 Task: In the Company tdk.com, Add note: 'Review website analytics and identify areas for improvement.'. Mark checkbox to create task to follow up ': In 1 month'. Create task, with  description: Physical meeting done, Add due date: In 2 Business Days; Add reminder: 1 hour before. Set Priority High and add note: Make sure to mention the limited-time discount offer during the sales call.. Logged in from softage.4@softage.net
Action: Mouse moved to (67, 65)
Screenshot: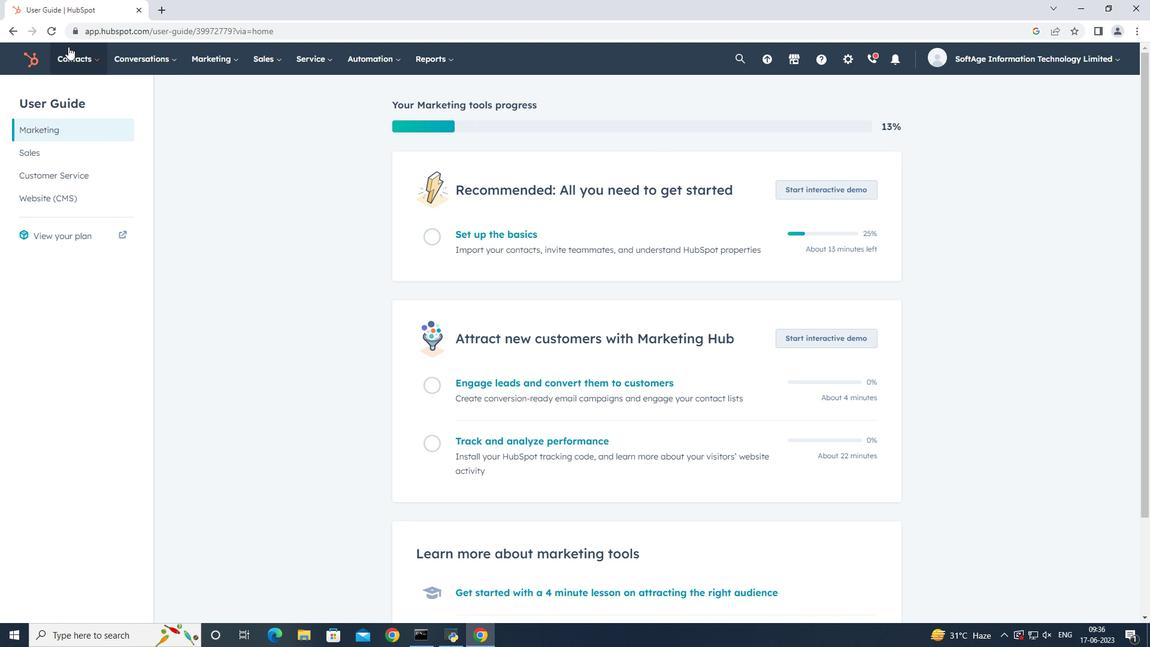 
Action: Mouse pressed left at (67, 65)
Screenshot: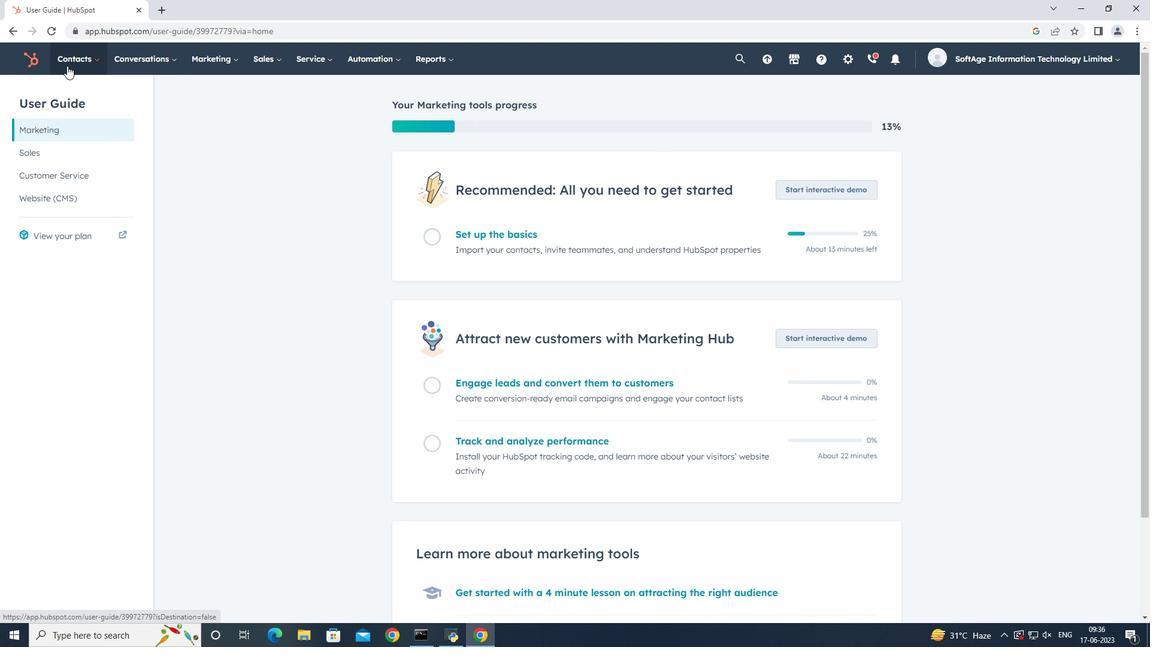 
Action: Mouse moved to (104, 118)
Screenshot: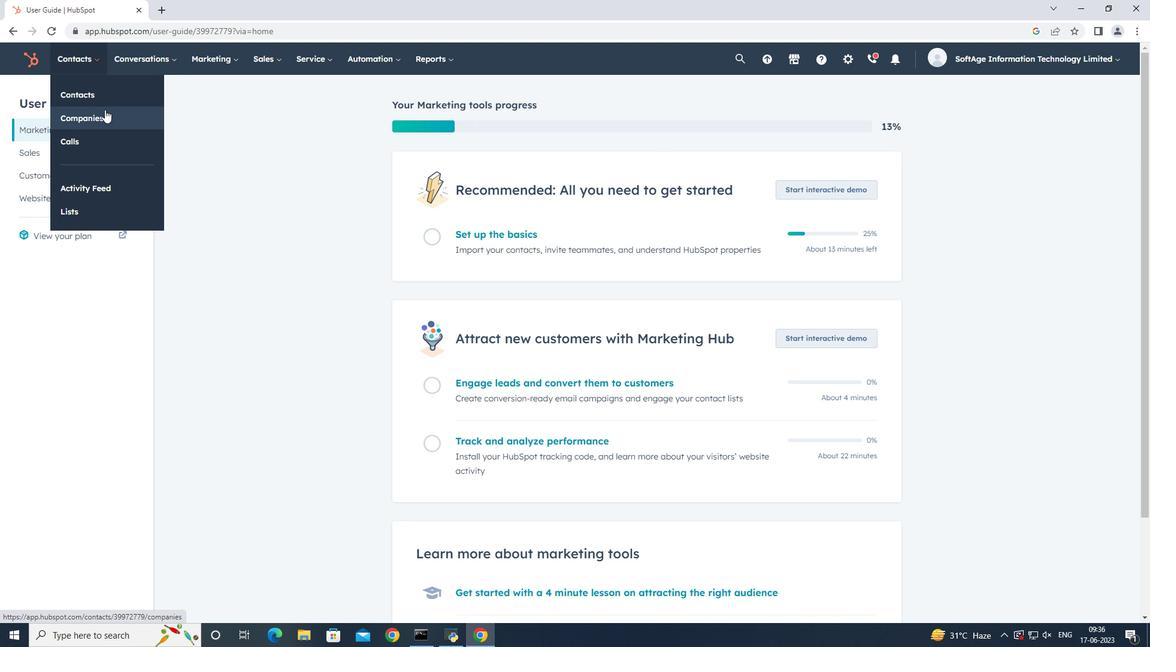 
Action: Mouse pressed left at (104, 118)
Screenshot: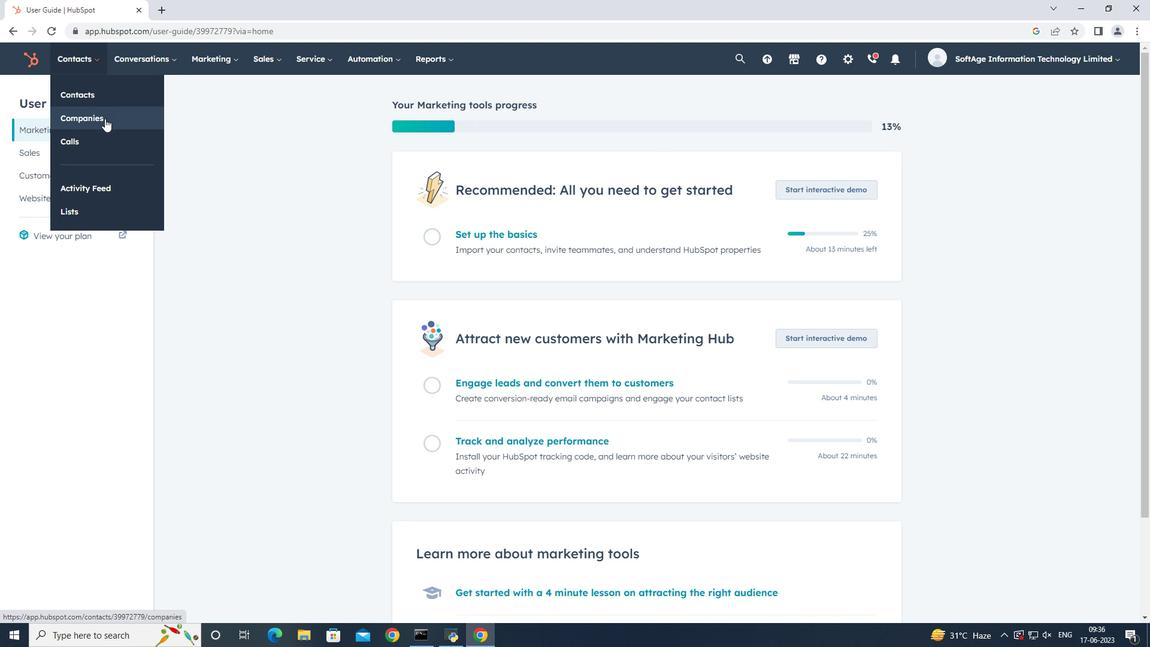
Action: Mouse moved to (147, 194)
Screenshot: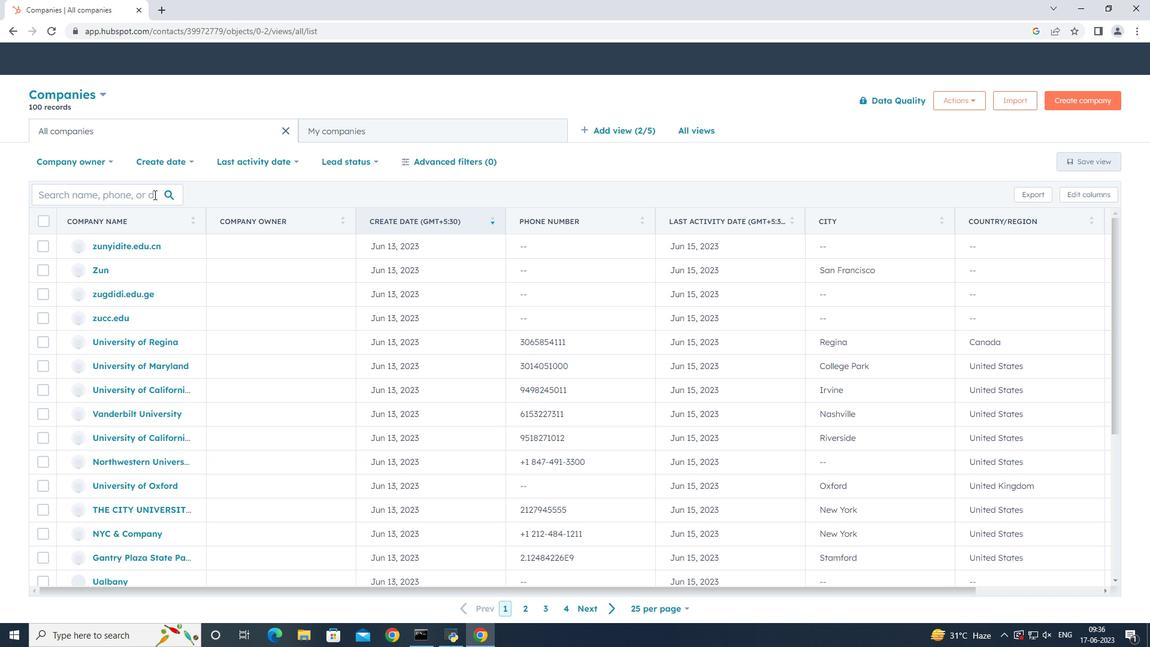 
Action: Mouse pressed left at (147, 194)
Screenshot: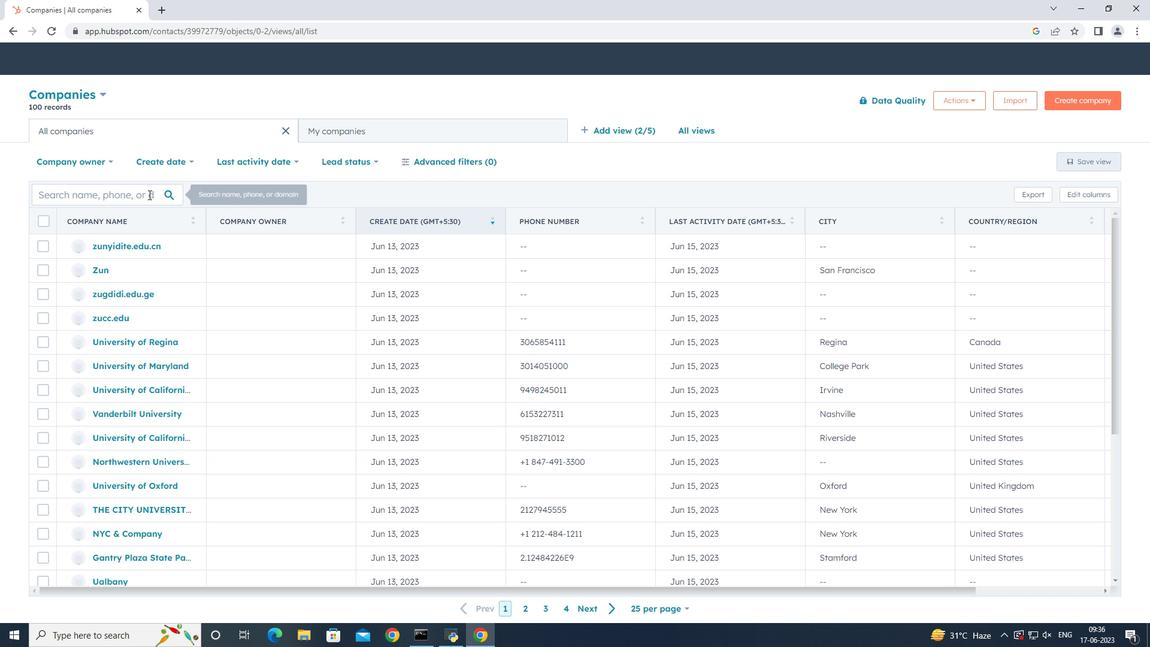 
Action: Key pressed tdk
Screenshot: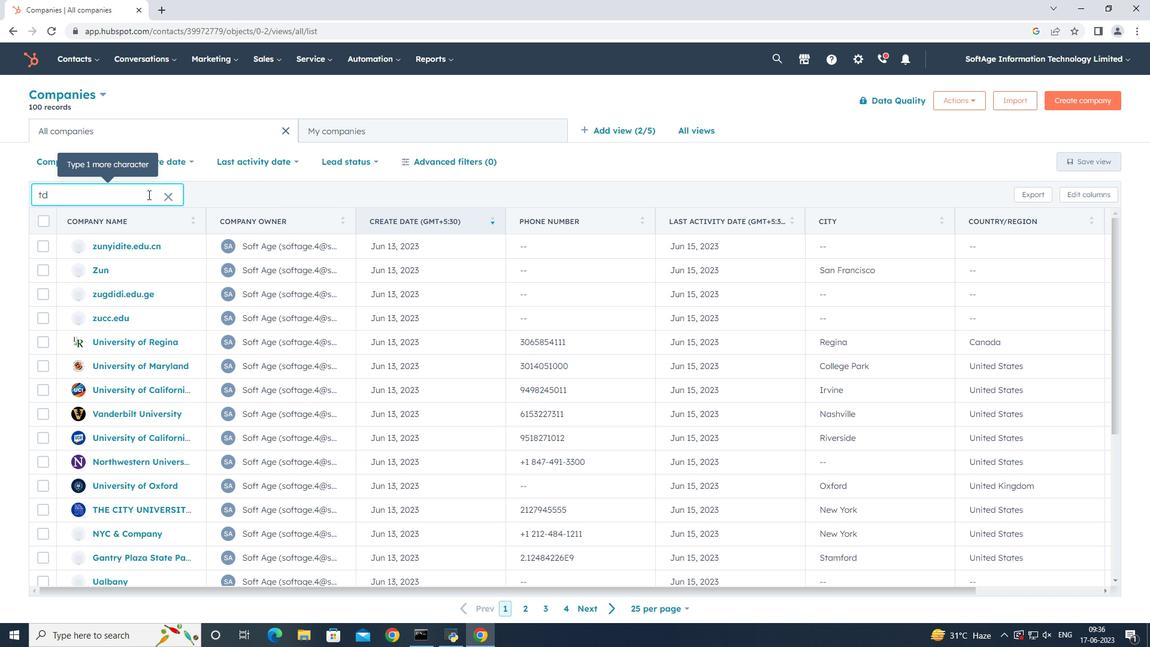 
Action: Mouse moved to (134, 247)
Screenshot: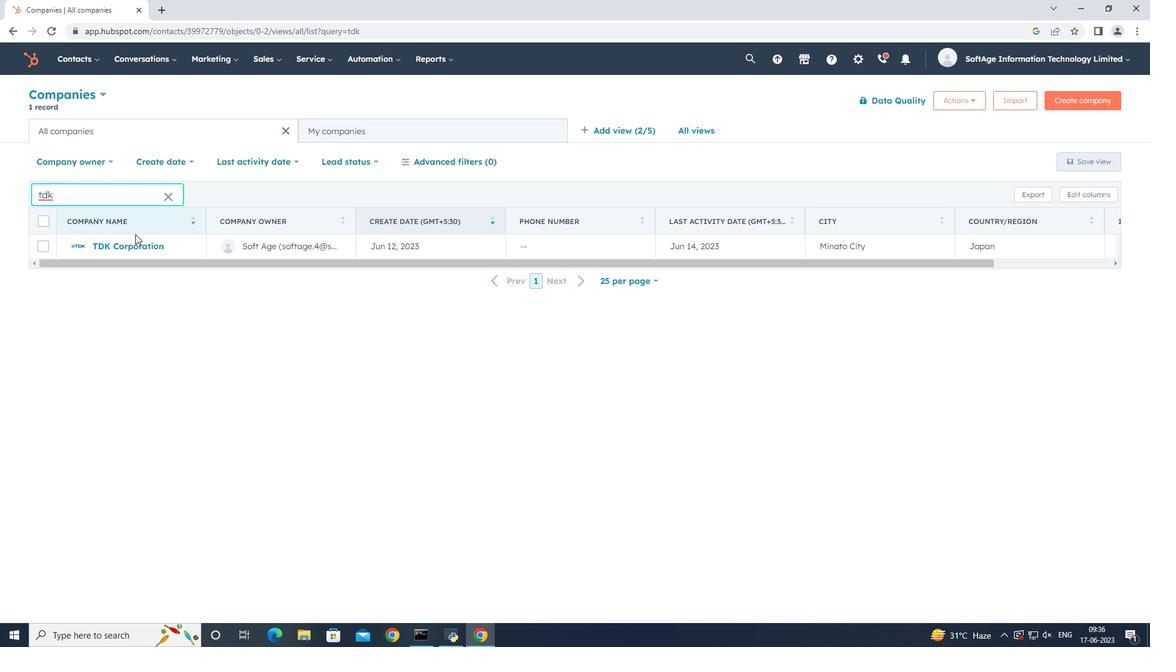 
Action: Mouse pressed left at (134, 247)
Screenshot: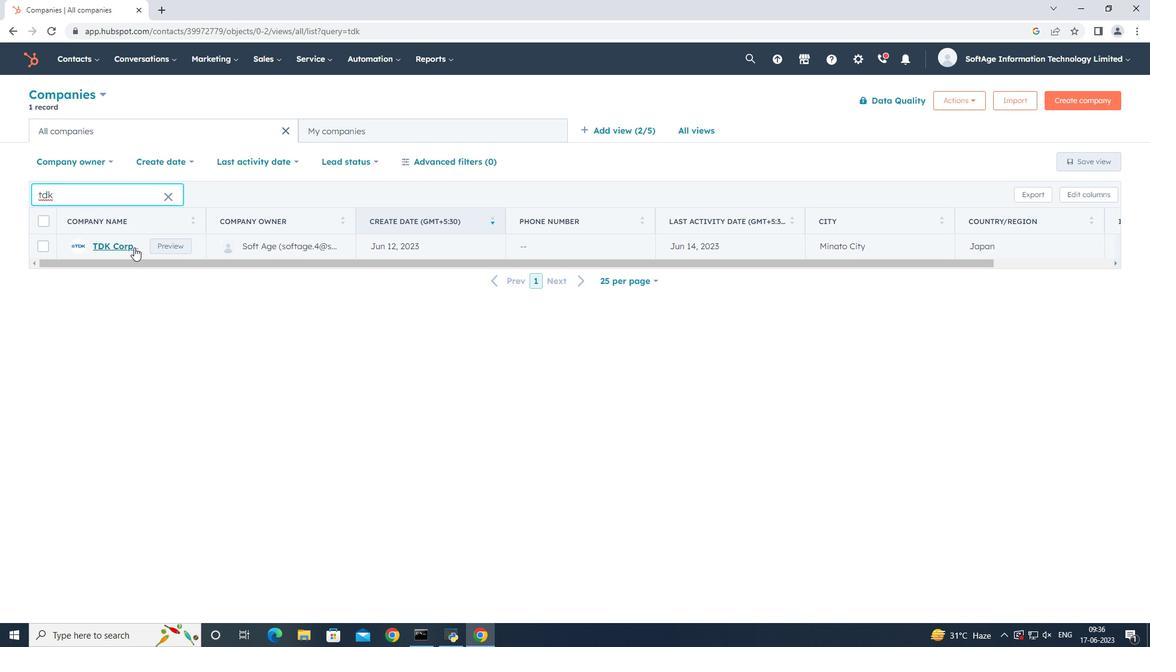 
Action: Mouse moved to (56, 197)
Screenshot: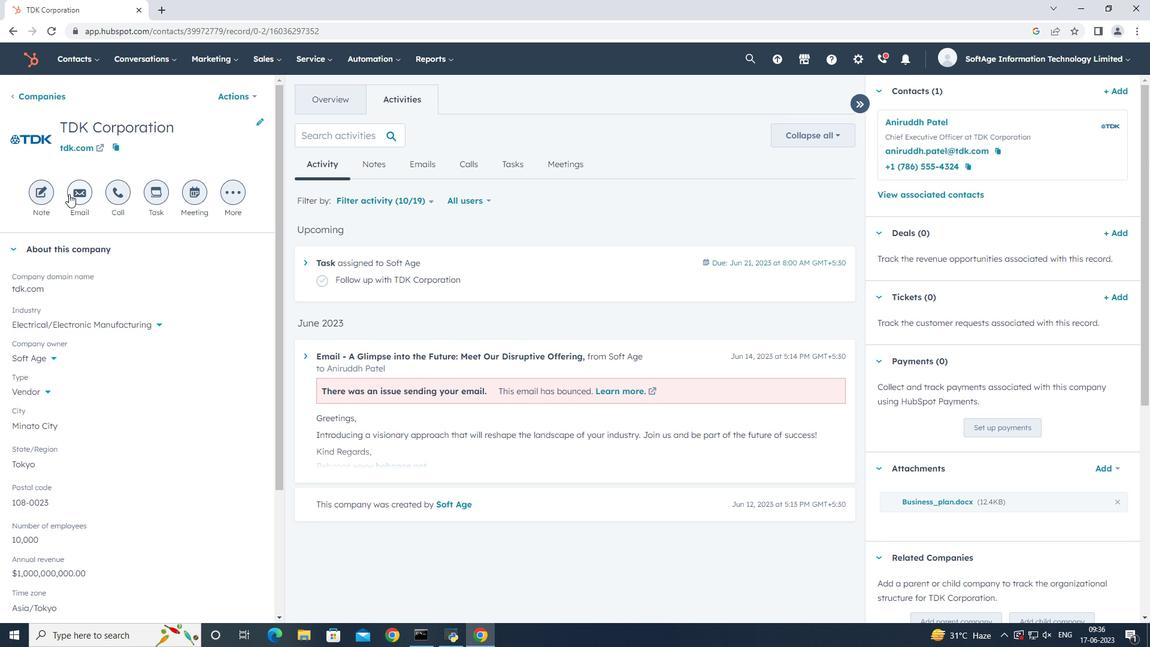 
Action: Mouse pressed left at (56, 197)
Screenshot: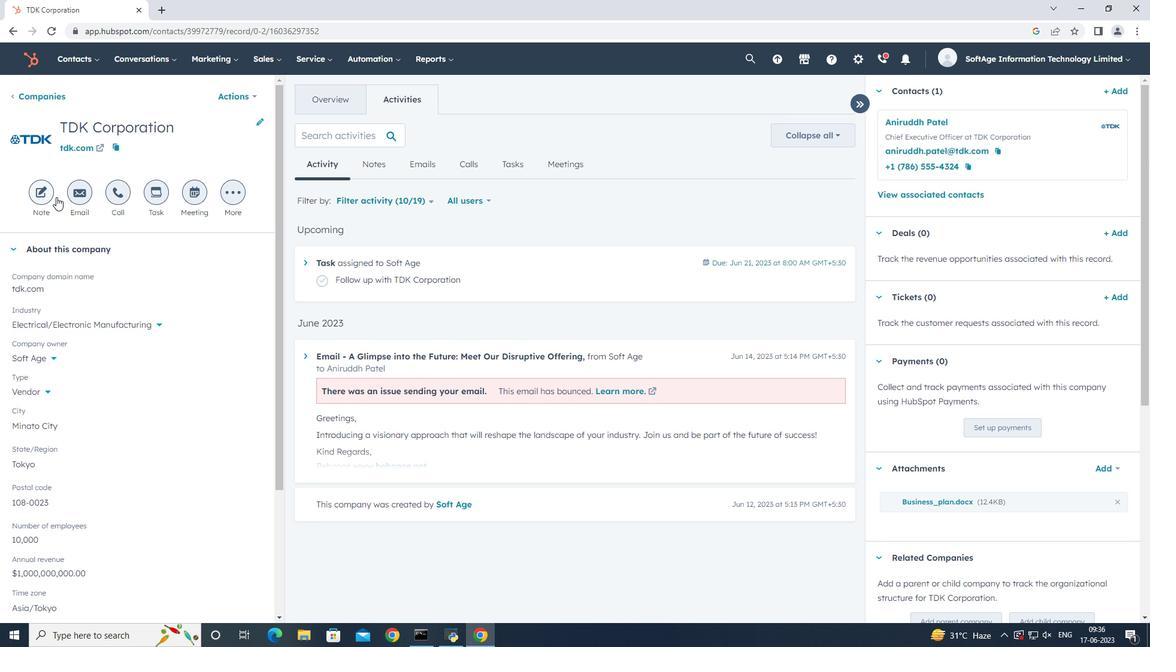 
Action: Mouse moved to (615, 361)
Screenshot: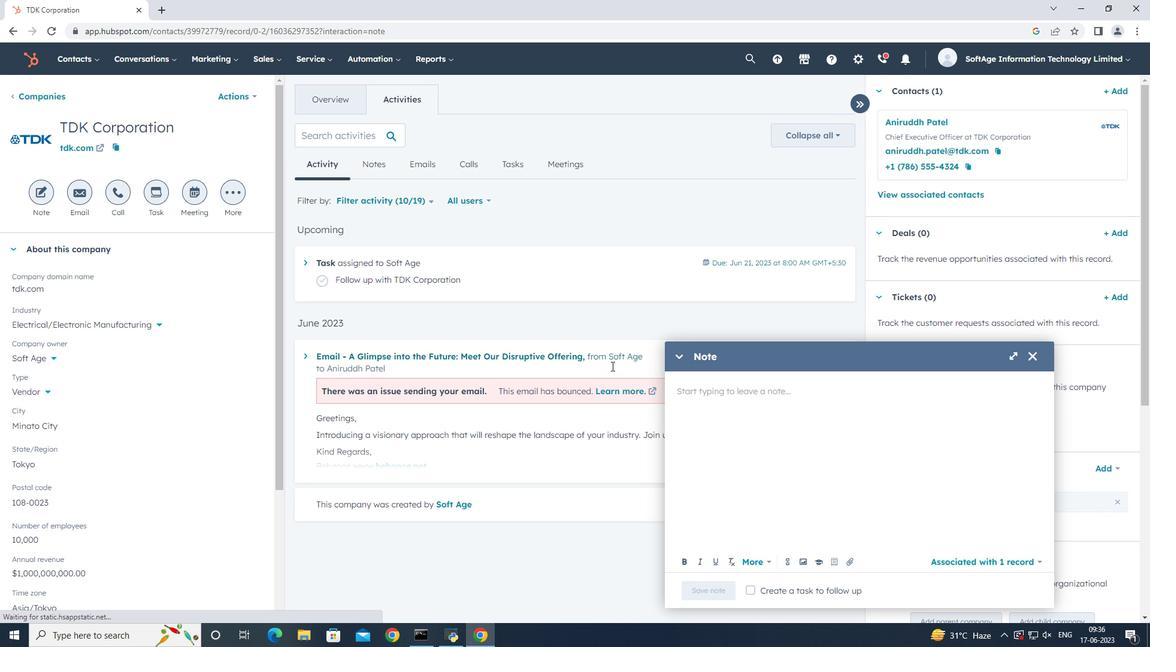
Action: Key pressed <Key.shift>Review
Screenshot: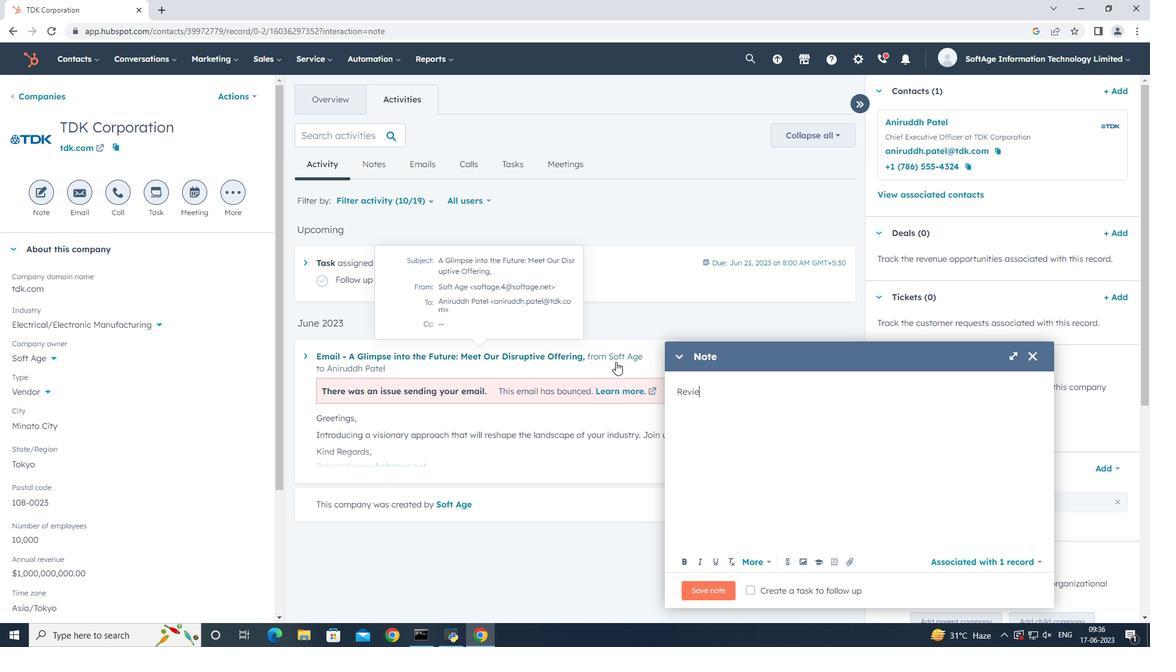 
Action: Mouse moved to (931, 426)
Screenshot: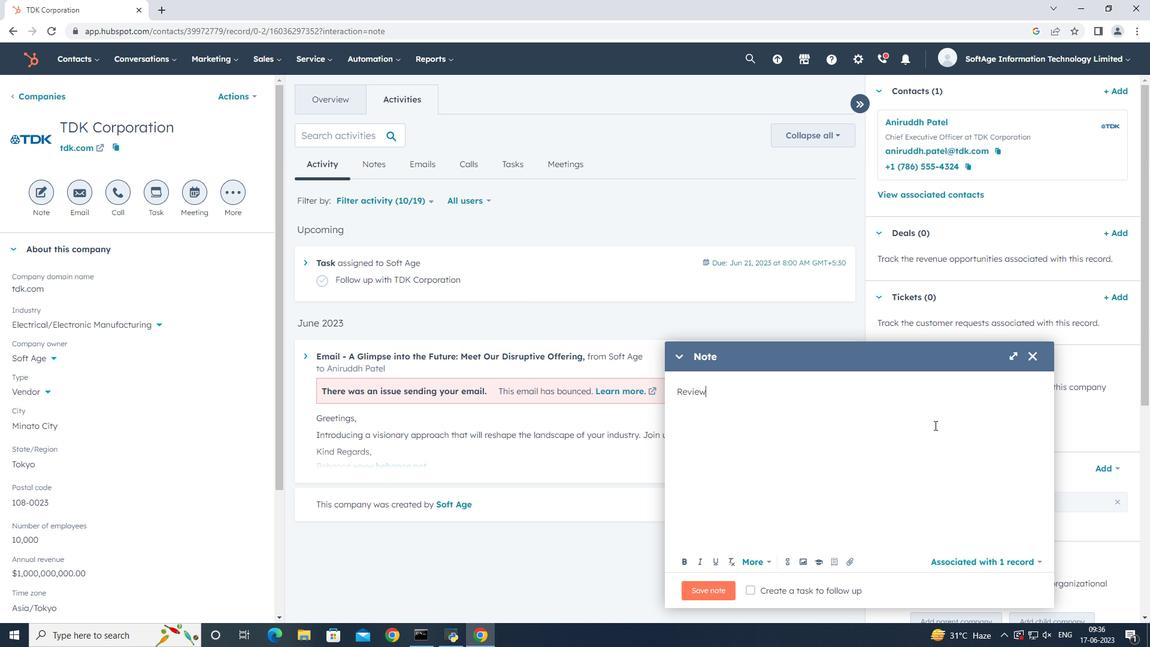
Action: Key pressed <Key.space>website<Key.space>analytics<Key.space>and<Key.space>identify<Key.space>are<Key.space>for<Key.space>improvement.
Screenshot: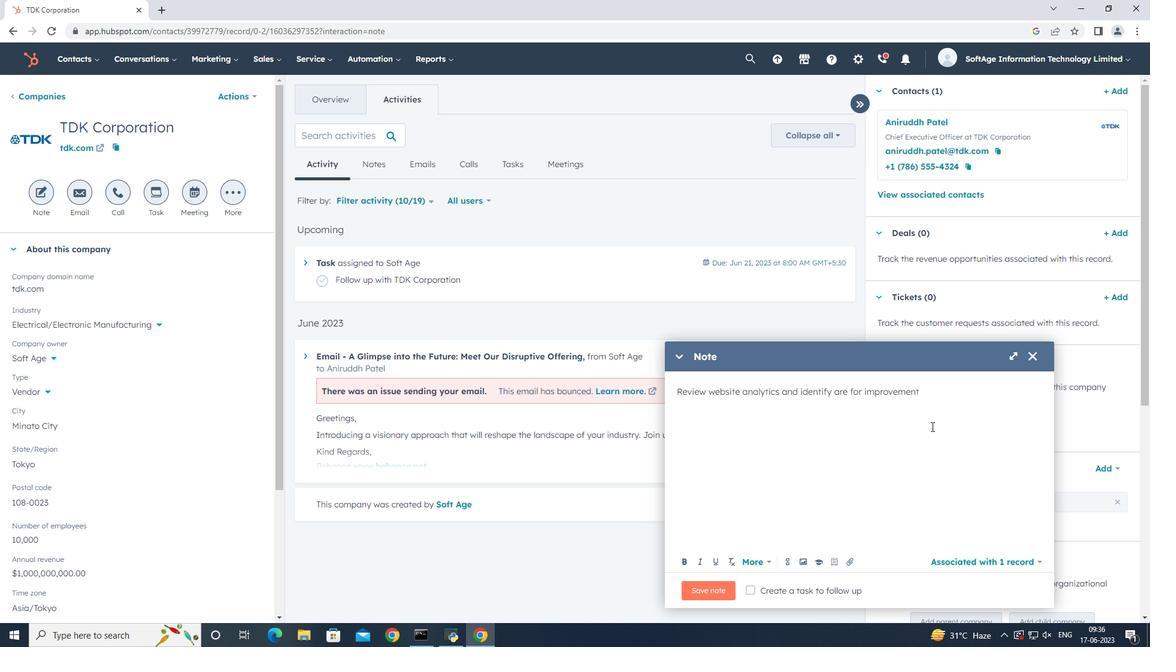 
Action: Mouse moved to (774, 581)
Screenshot: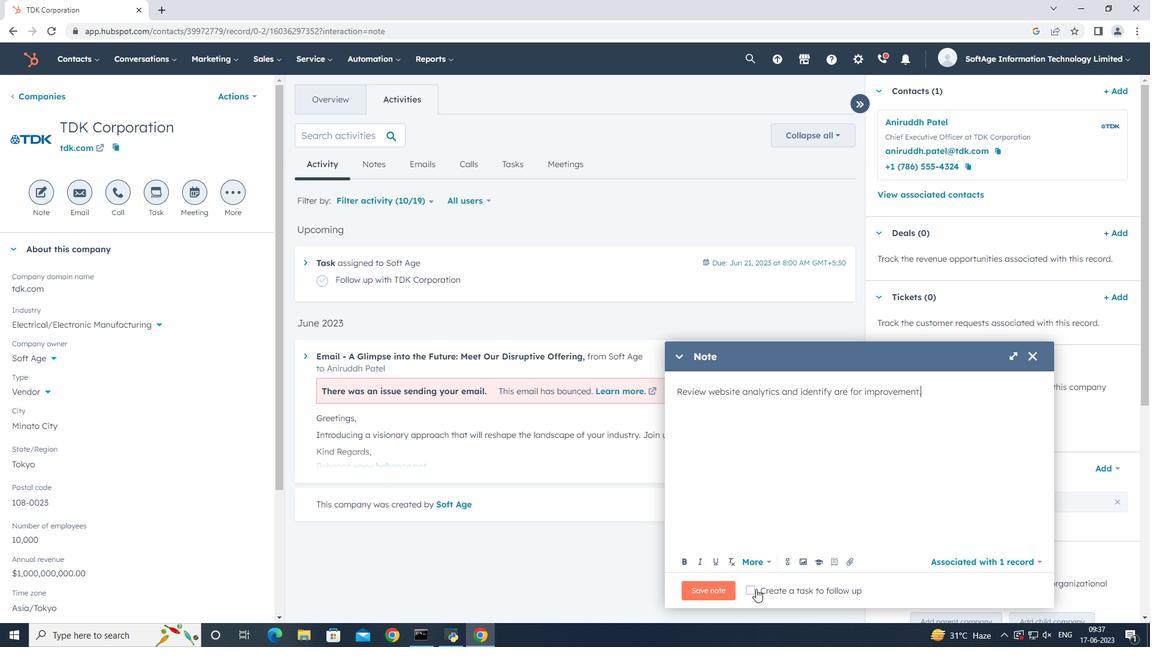 
Action: Mouse pressed left at (774, 581)
Screenshot: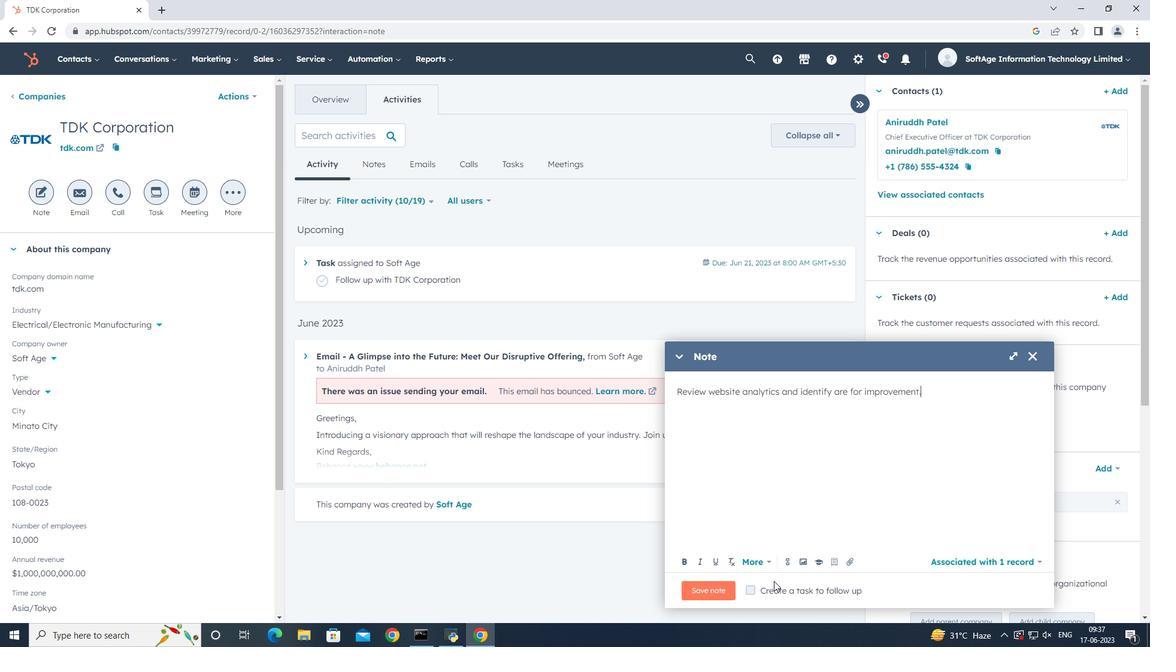 
Action: Mouse moved to (774, 590)
Screenshot: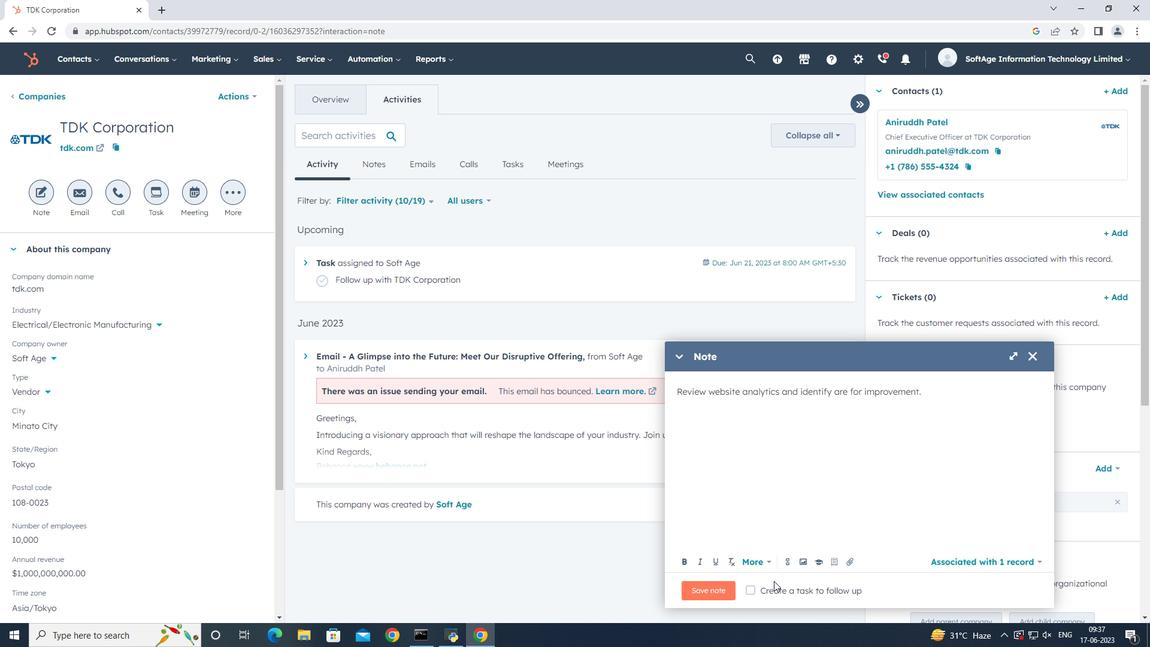 
Action: Mouse pressed left at (774, 590)
Screenshot: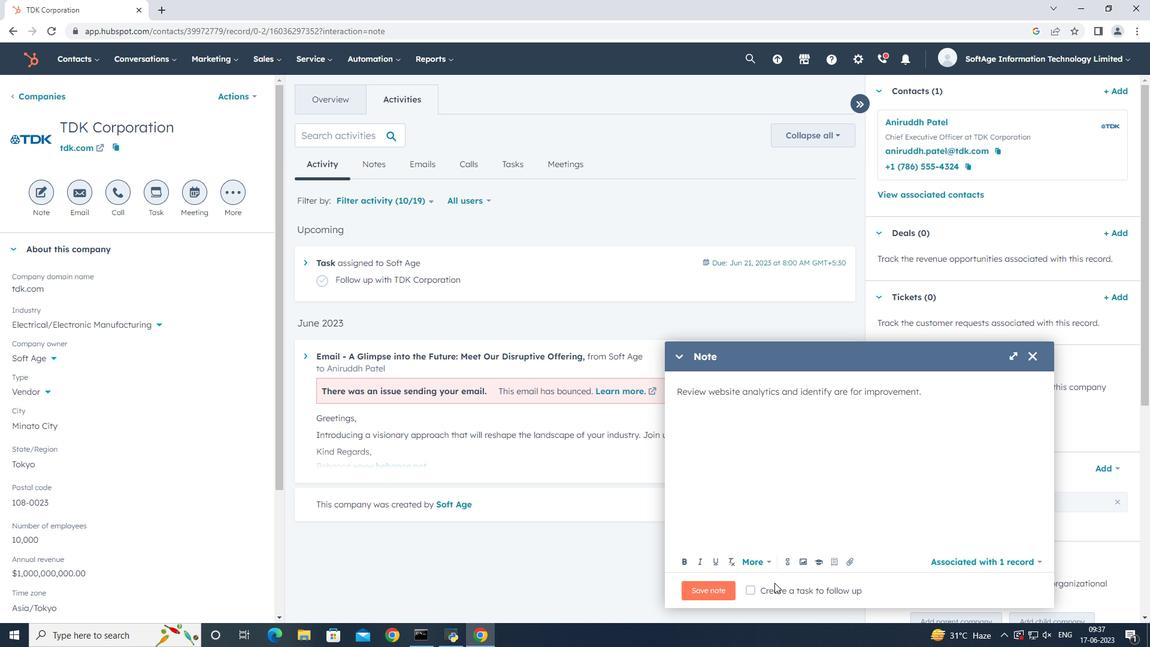 
Action: Mouse moved to (876, 593)
Screenshot: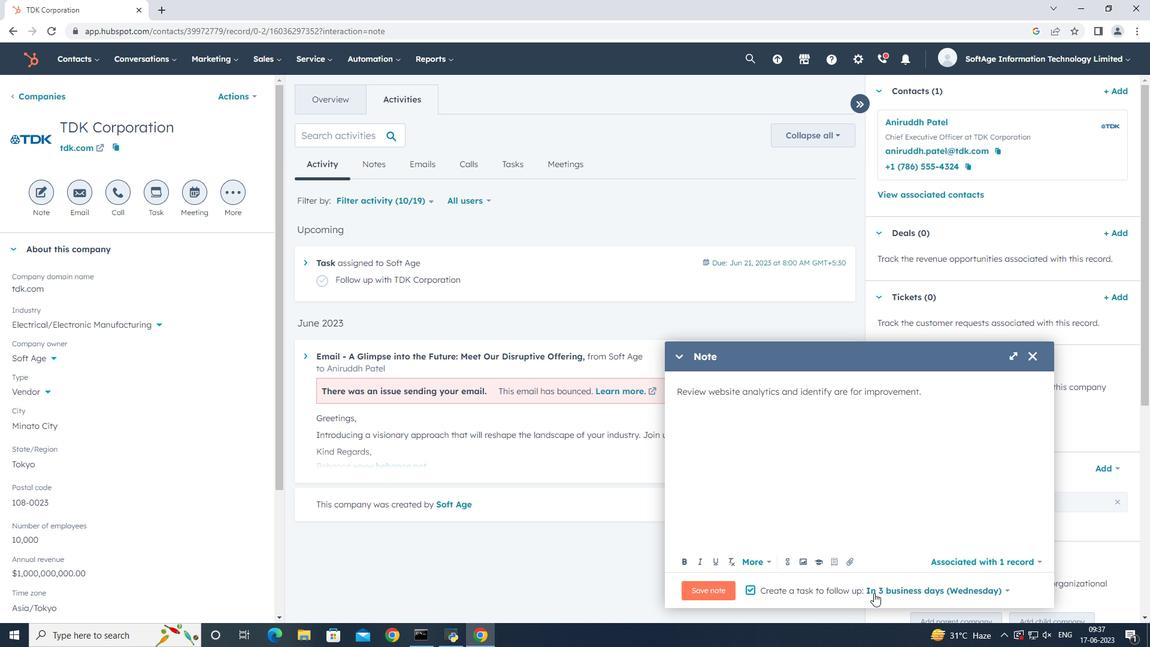 
Action: Mouse pressed left at (876, 593)
Screenshot: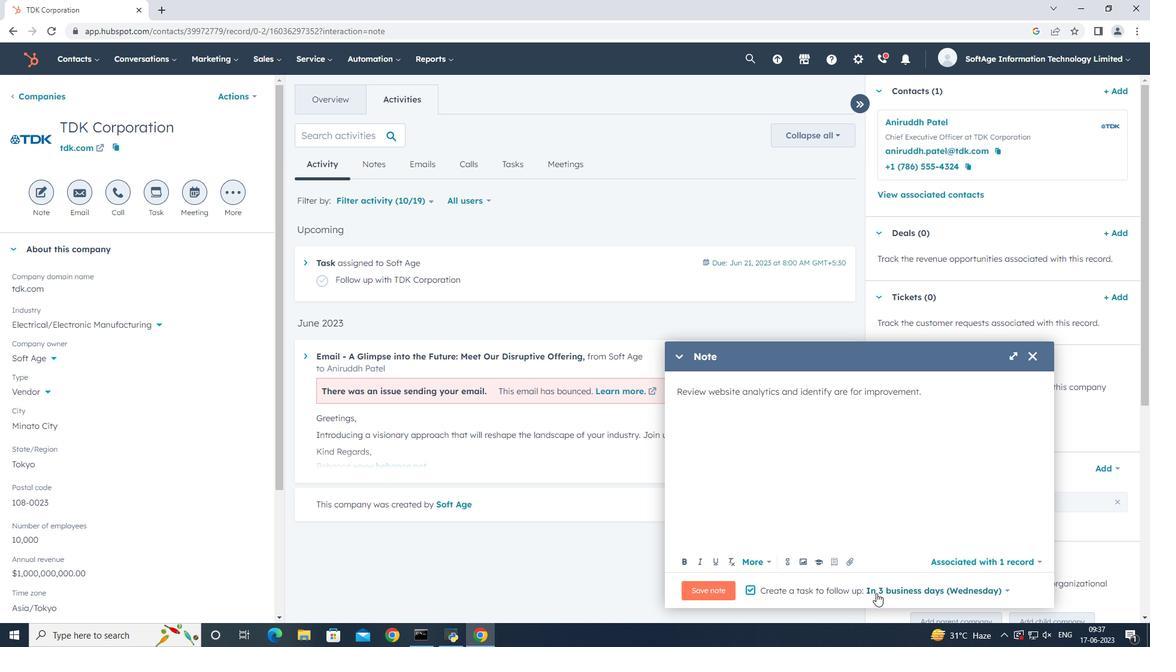 
Action: Mouse moved to (911, 535)
Screenshot: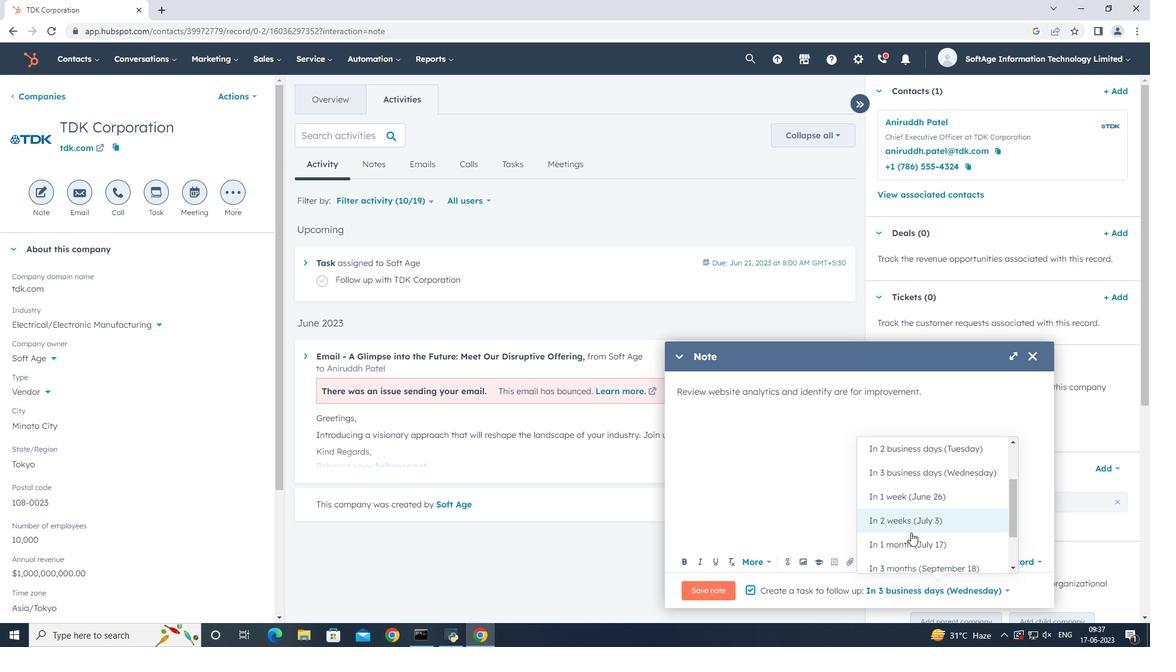 
Action: Mouse pressed left at (911, 535)
Screenshot: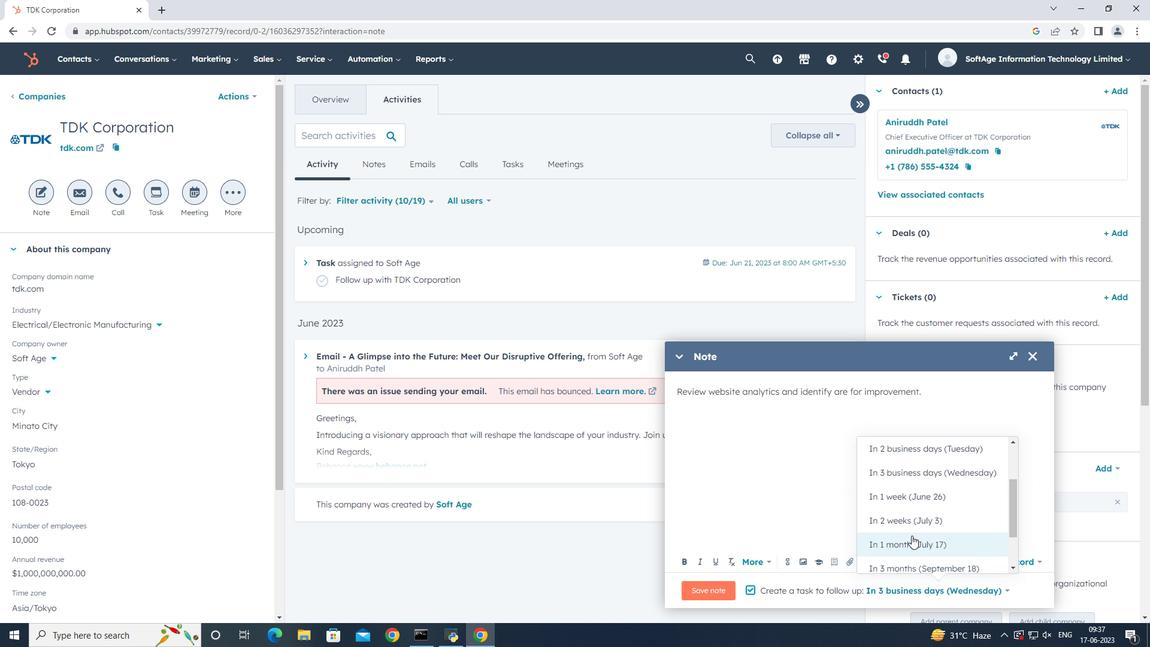 
Action: Mouse moved to (729, 588)
Screenshot: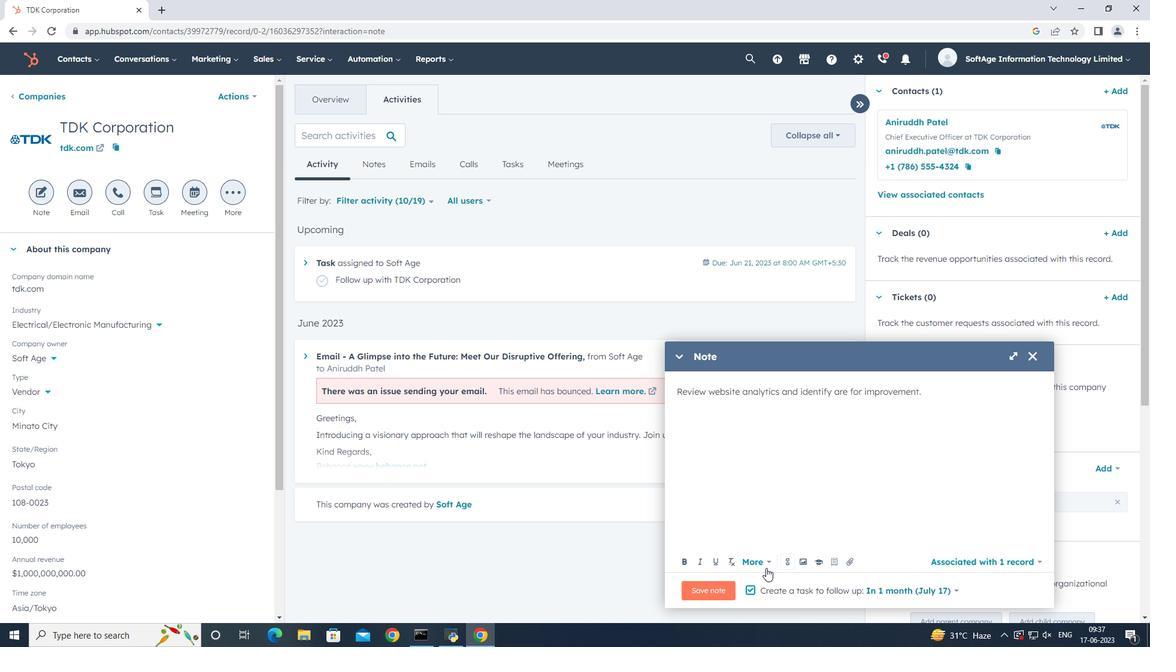 
Action: Mouse pressed left at (729, 588)
Screenshot: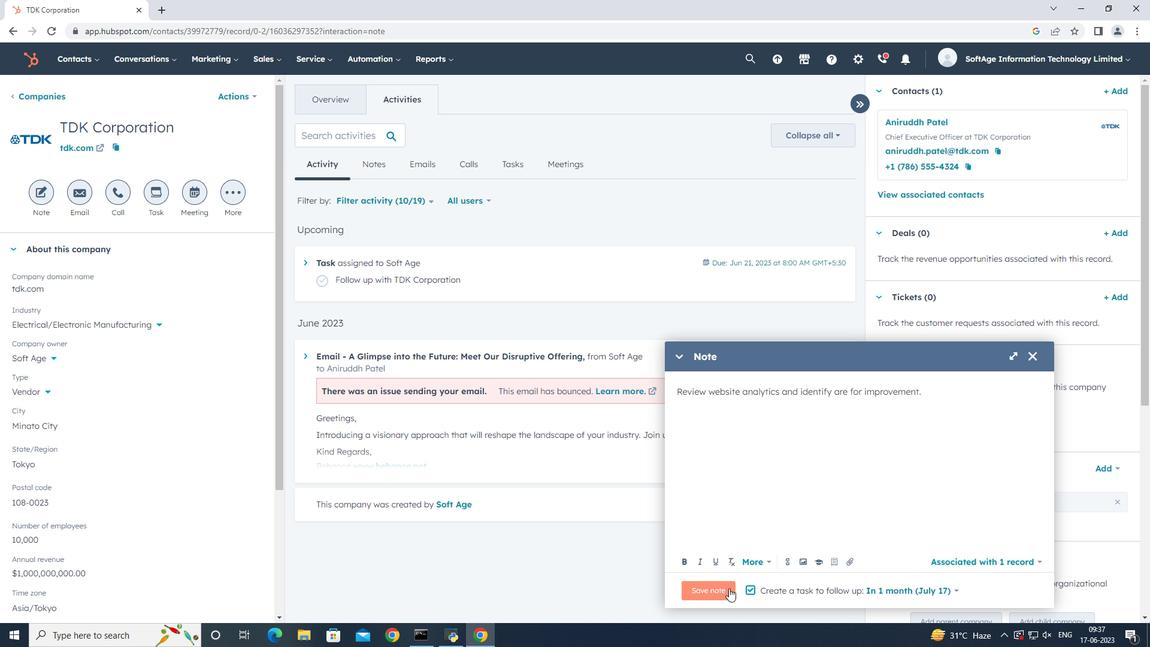 
Action: Mouse moved to (158, 200)
Screenshot: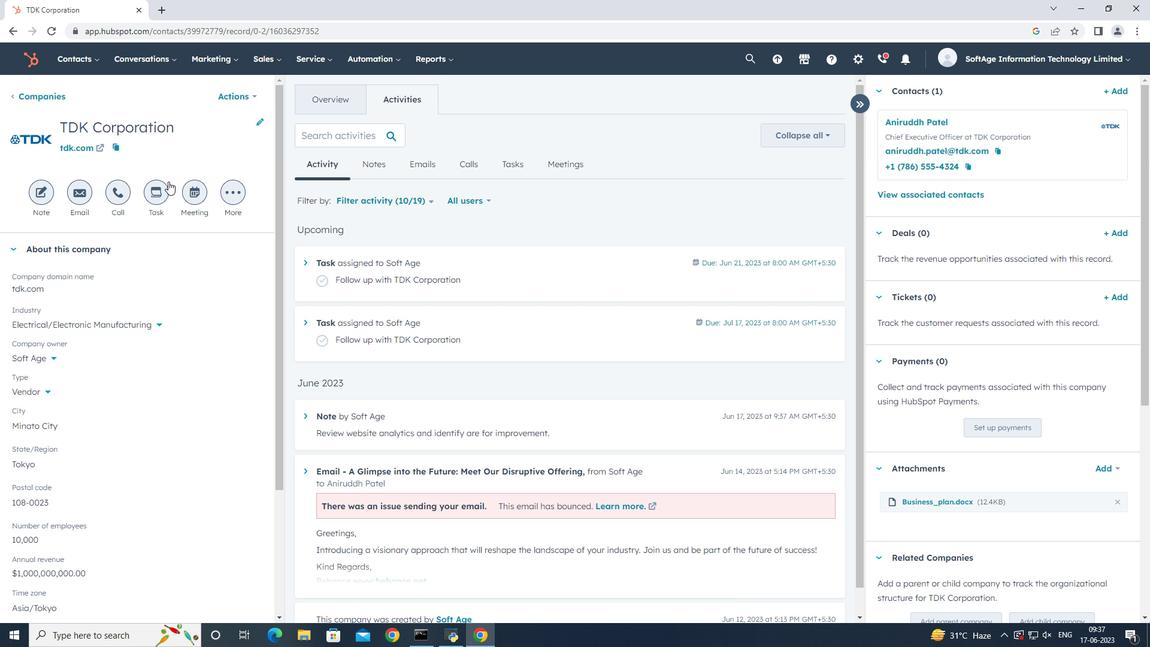 
Action: Mouse pressed left at (158, 200)
Screenshot: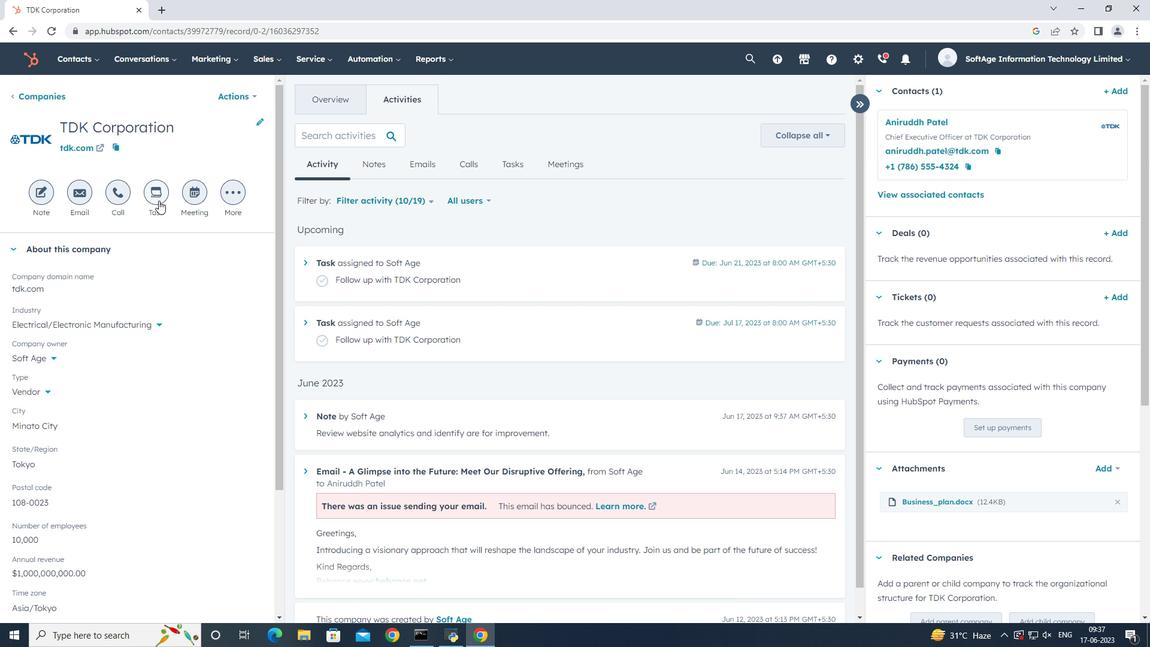 
Action: Mouse moved to (584, 388)
Screenshot: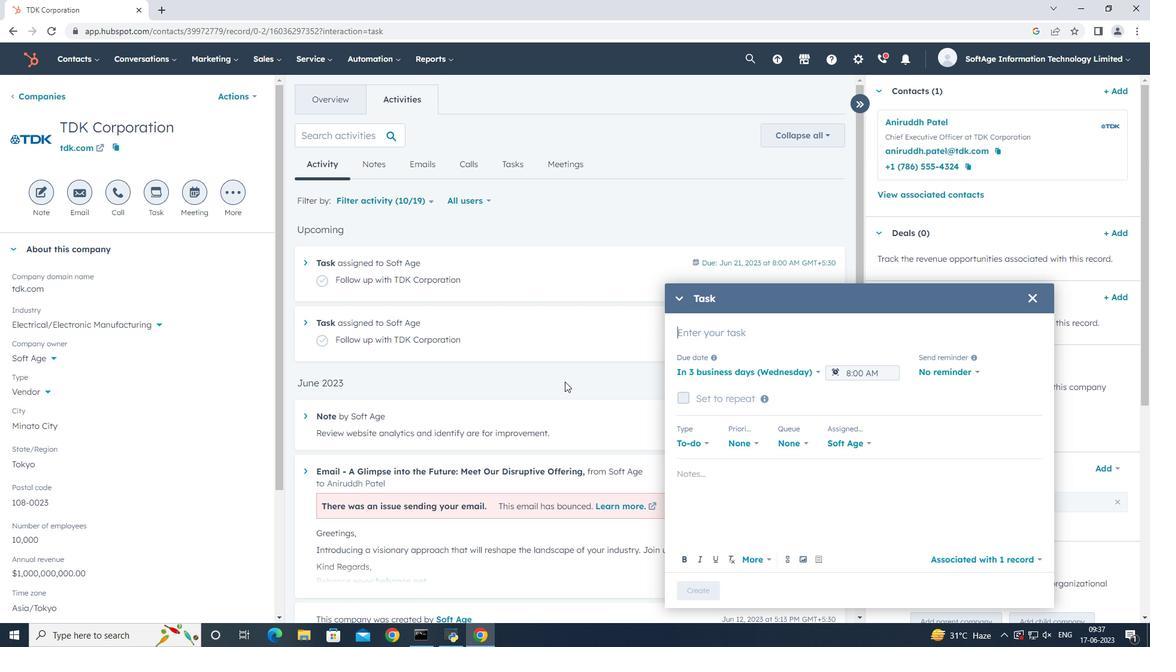 
Action: Key pressed <Key.shift_r>Pj<Key.backspace>hysical<Key.space>meeting<Key.space>done,
Screenshot: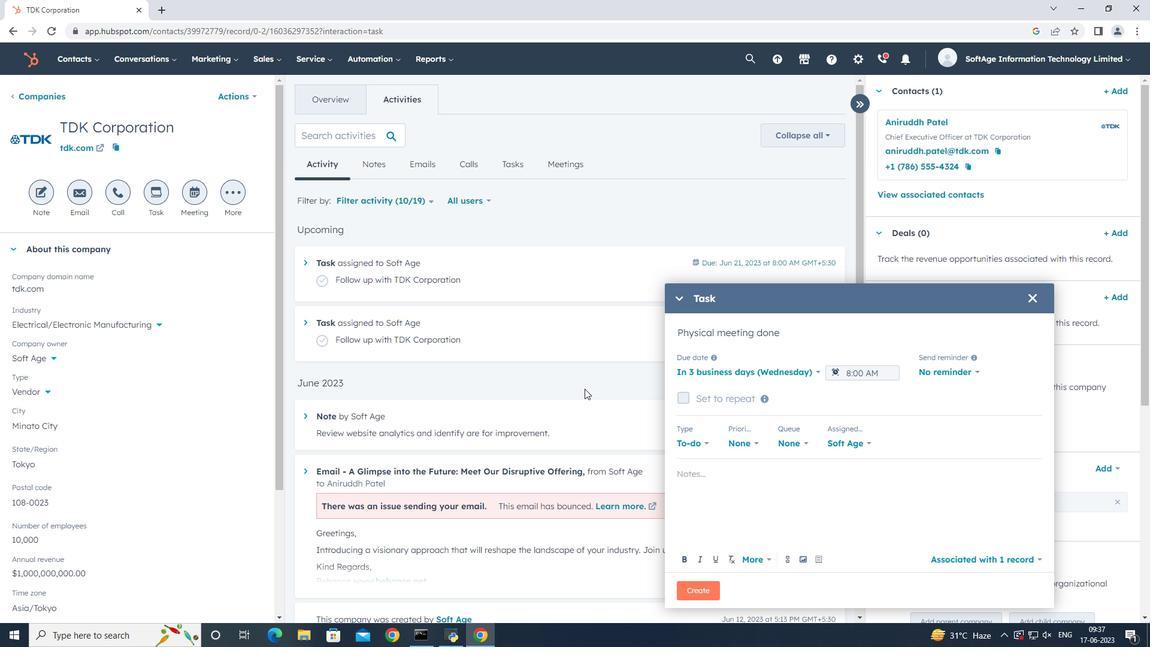 
Action: Mouse moved to (781, 372)
Screenshot: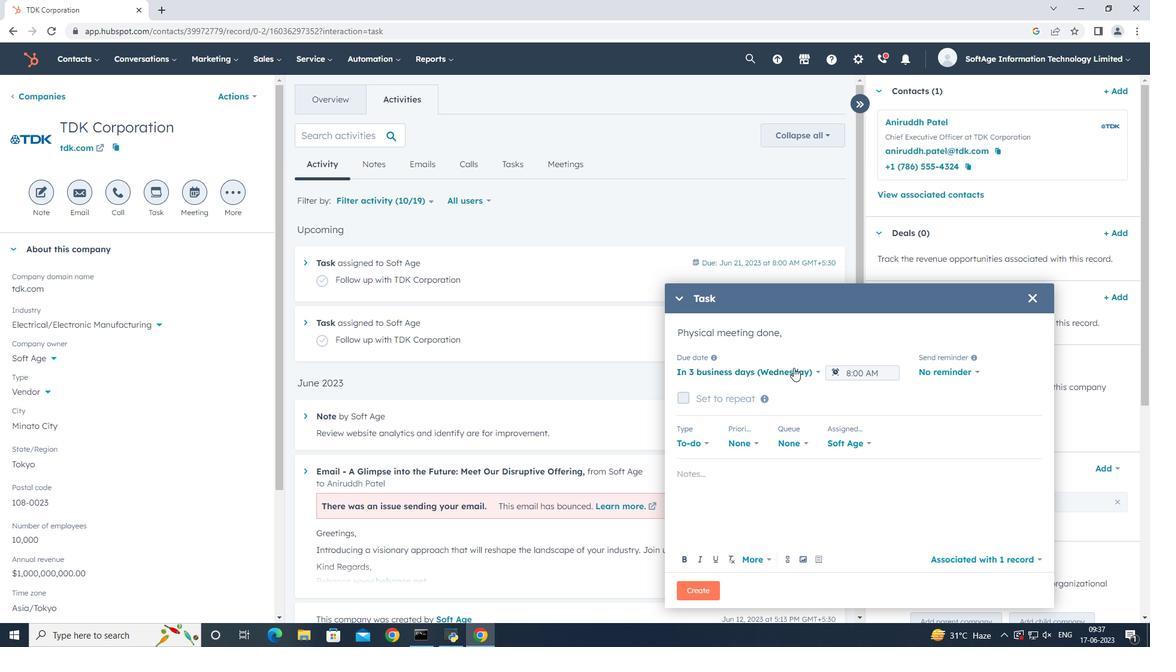 
Action: Mouse pressed left at (781, 372)
Screenshot: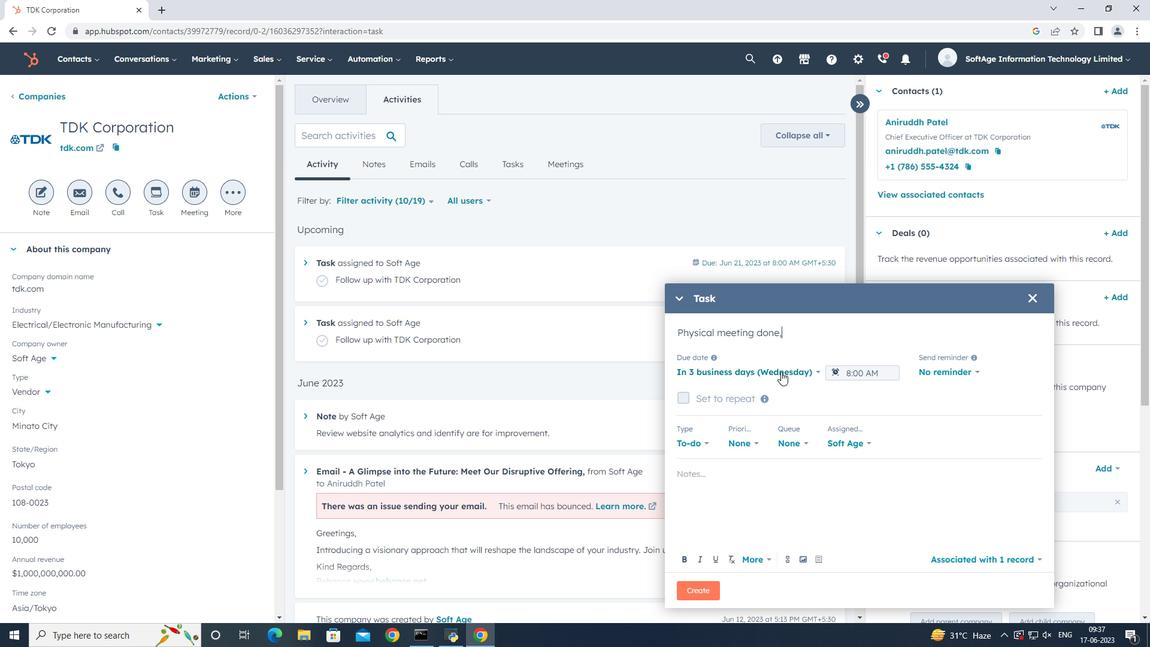 
Action: Mouse moved to (776, 394)
Screenshot: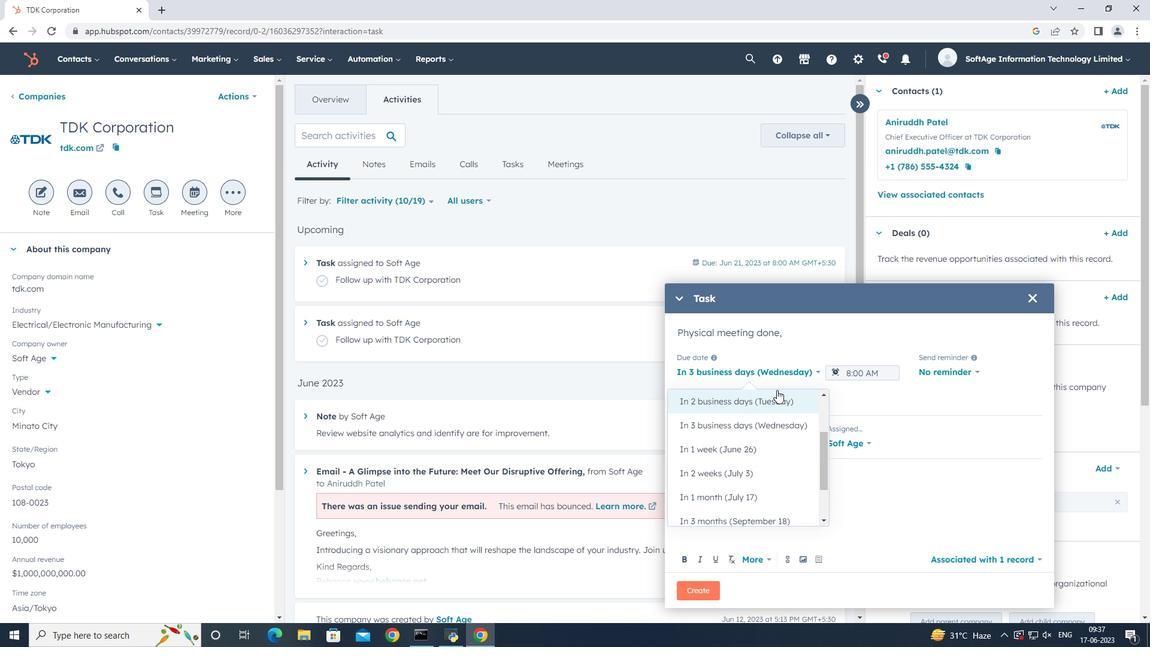 
Action: Mouse pressed left at (776, 394)
Screenshot: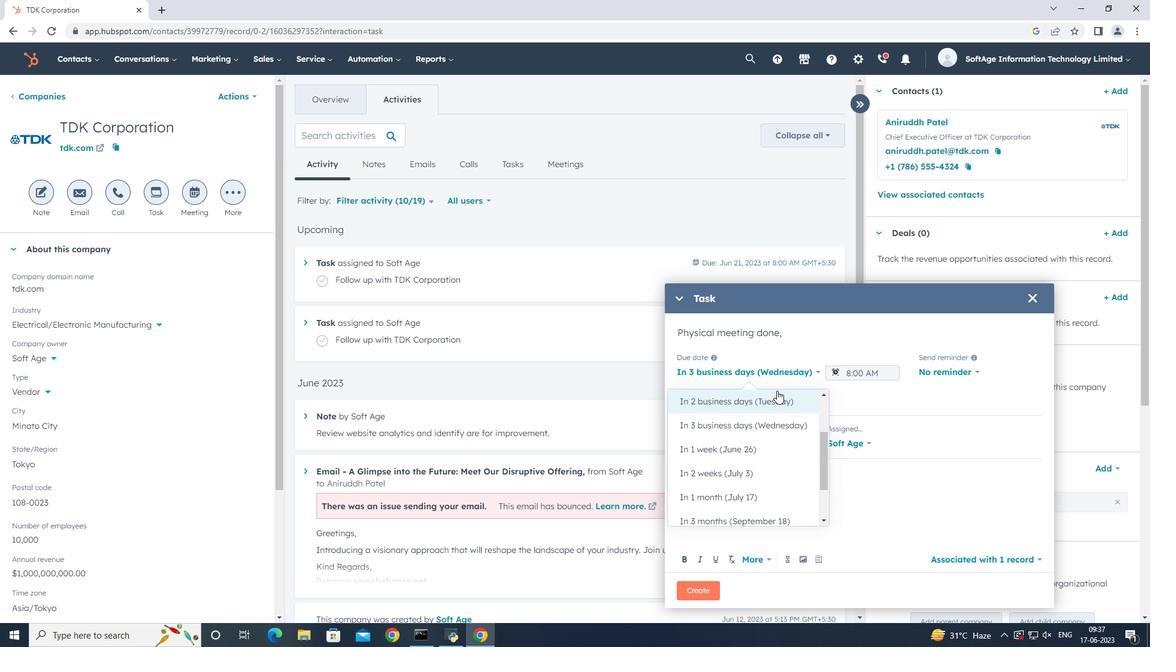 
Action: Mouse moved to (911, 375)
Screenshot: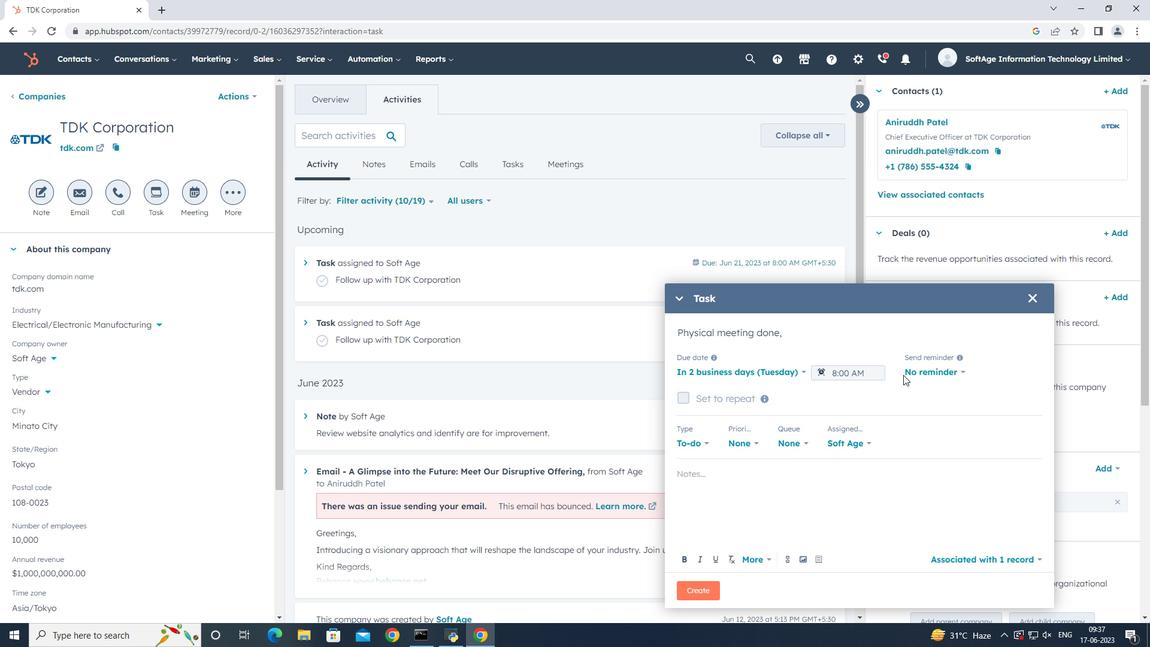 
Action: Mouse pressed left at (911, 375)
Screenshot: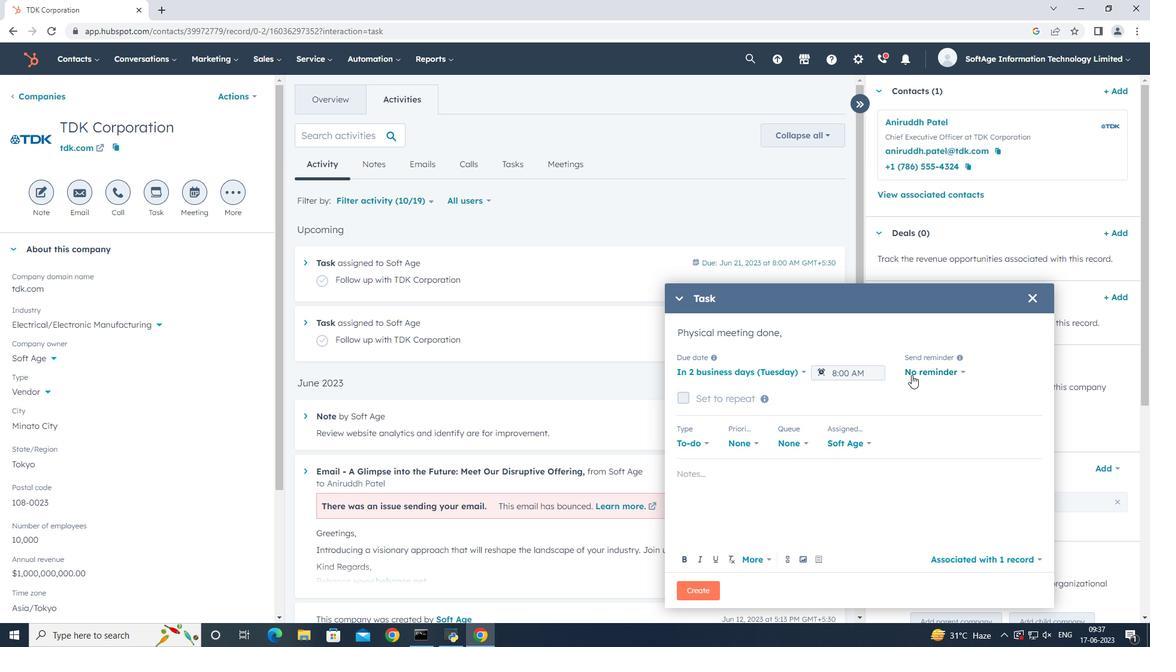 
Action: Mouse moved to (911, 469)
Screenshot: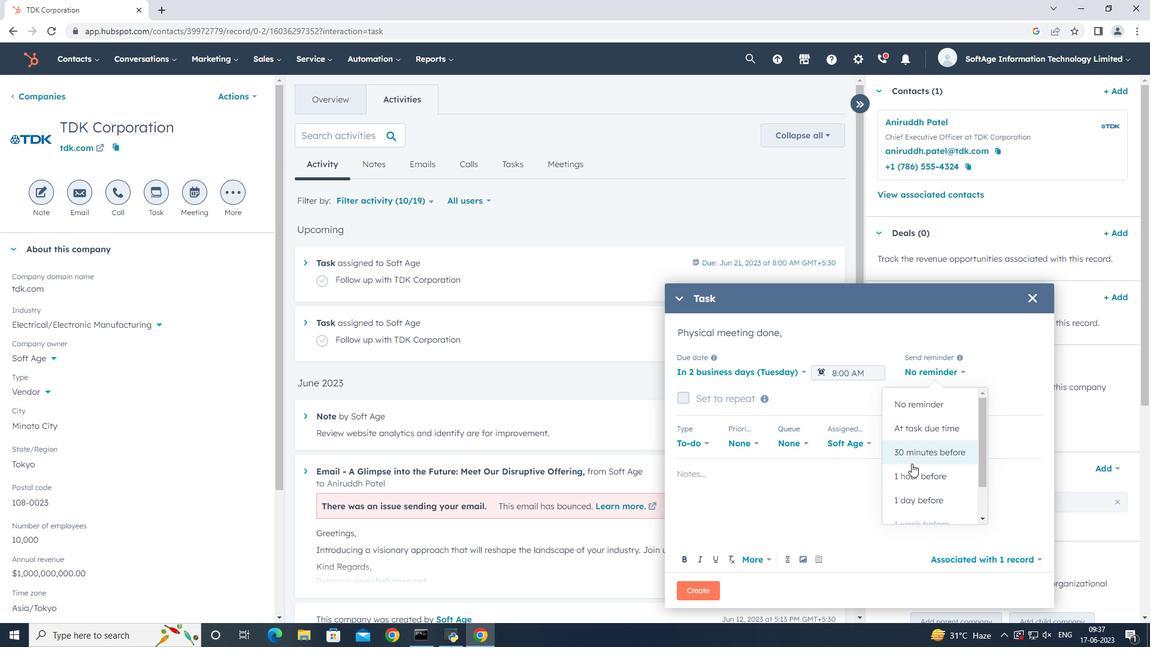 
Action: Mouse pressed left at (911, 469)
Screenshot: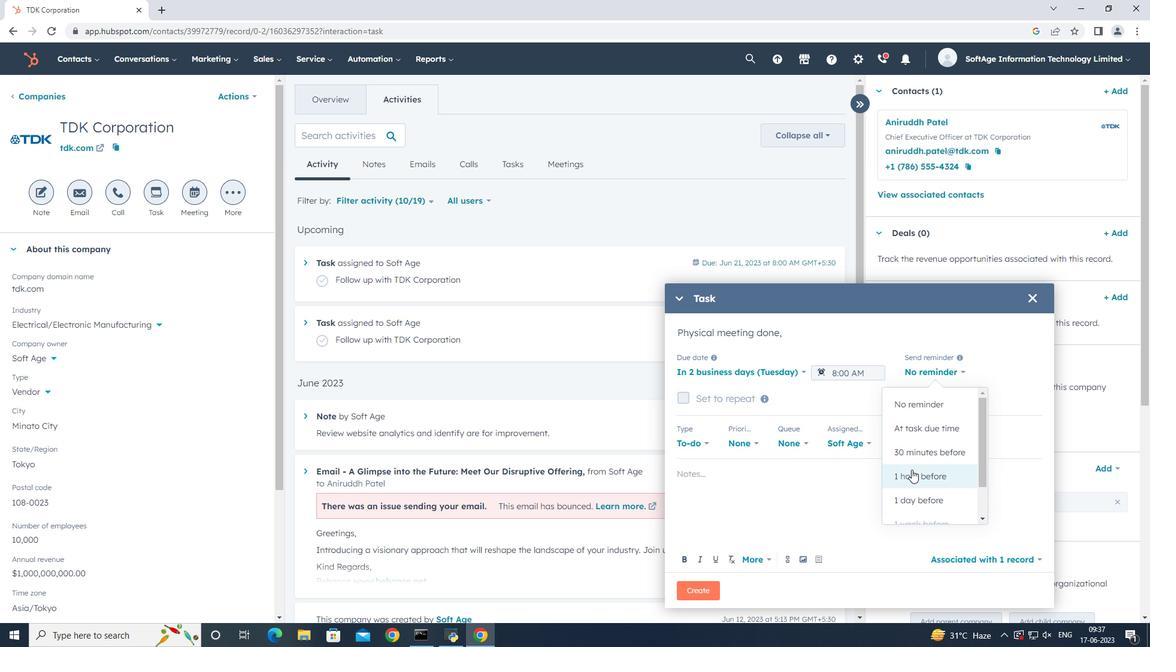 
Action: Mouse moved to (746, 445)
Screenshot: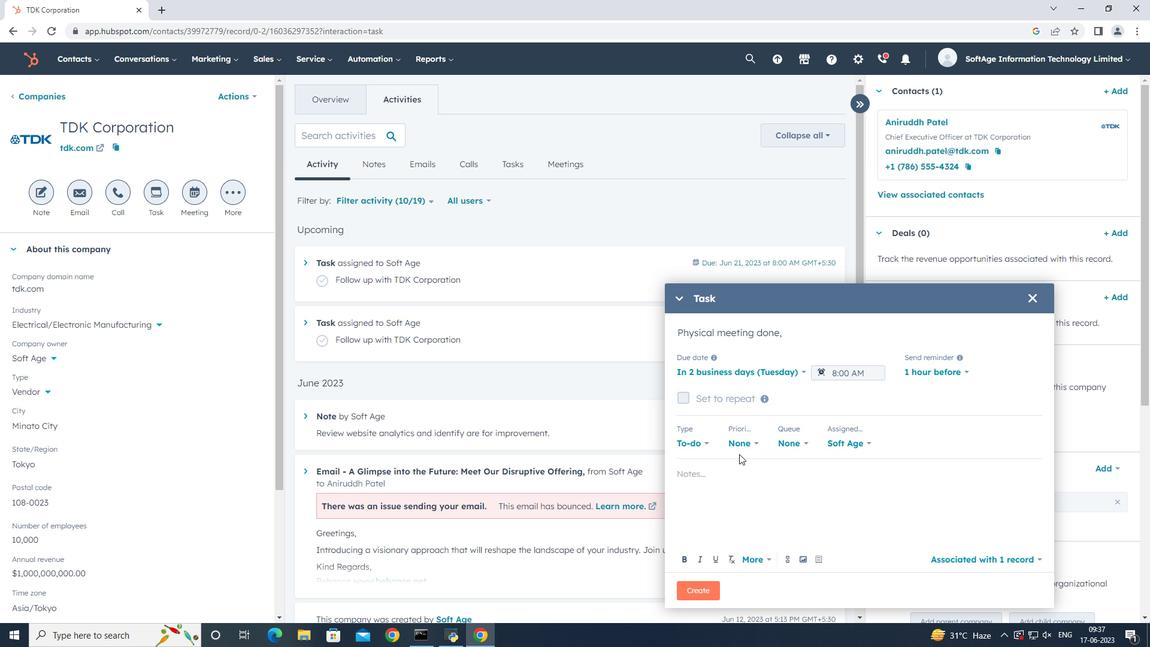 
Action: Mouse pressed left at (746, 445)
Screenshot: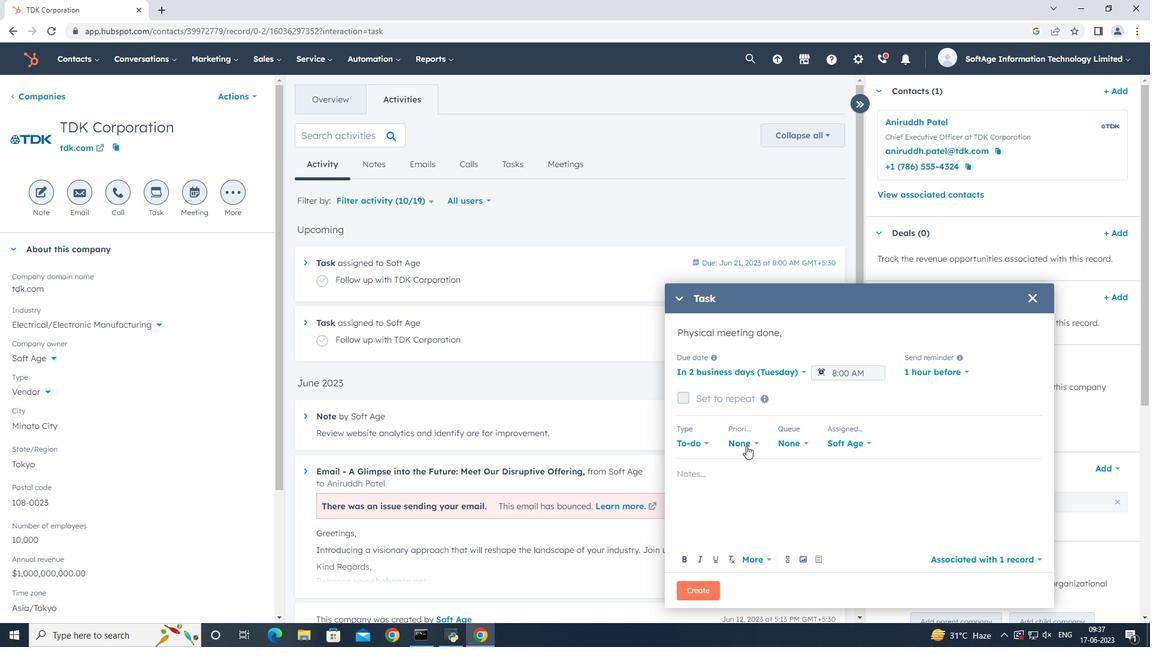
Action: Mouse moved to (753, 544)
Screenshot: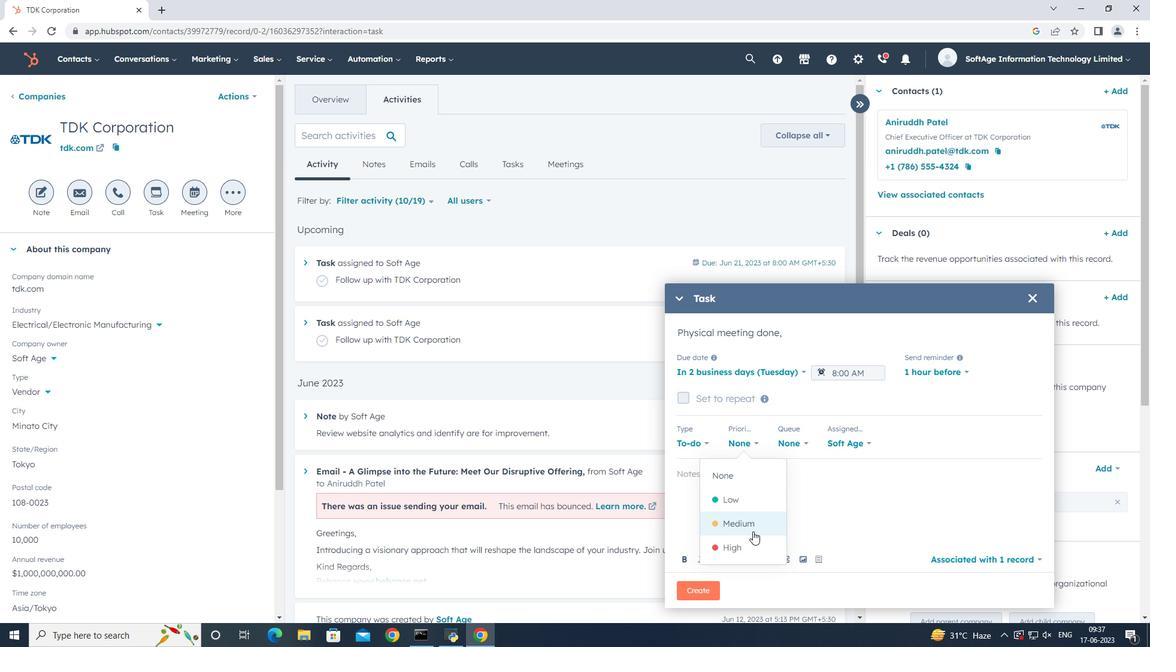 
Action: Mouse pressed left at (753, 544)
Screenshot: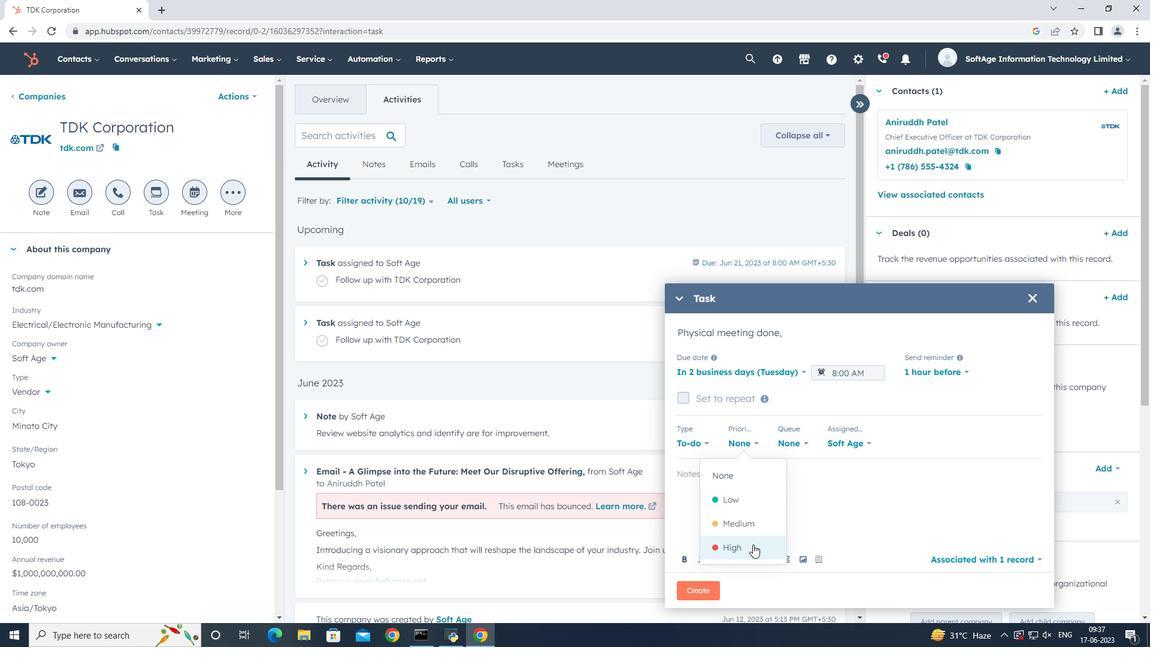 
Action: Mouse moved to (784, 491)
Screenshot: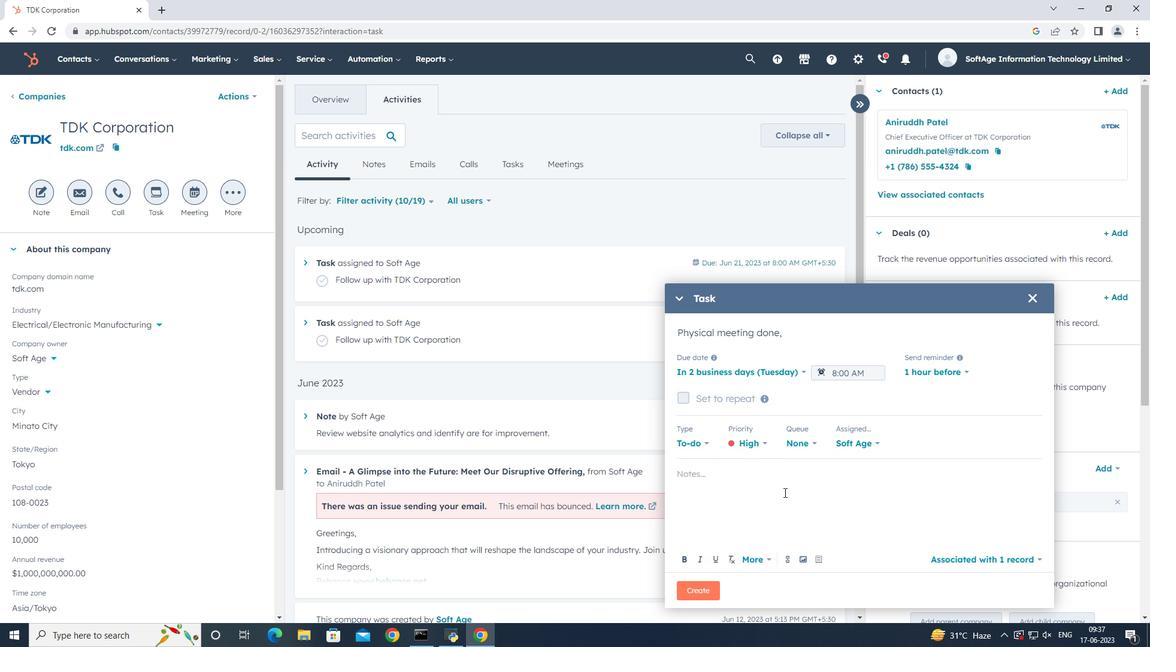 
Action: Mouse pressed left at (784, 491)
Screenshot: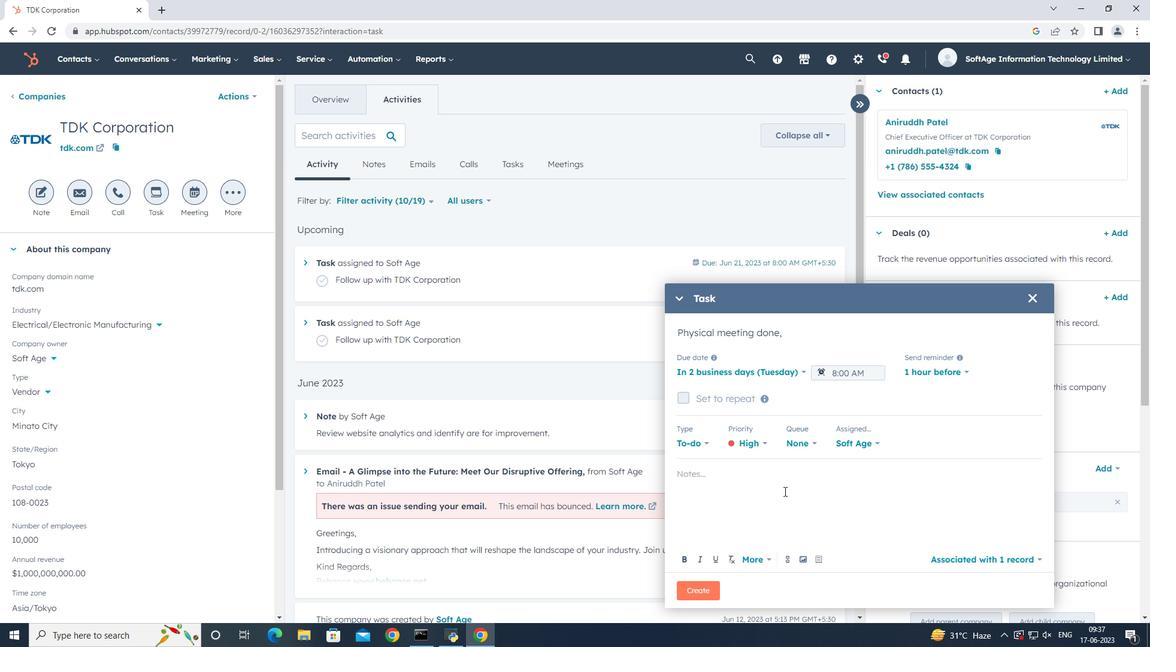 
Action: Key pressed <Key.shift_r><Key.shift_r><Key.shift_r>Make<Key.space>sure<Key.space>to<Key.space>mention<Key.space>the<Key.space>limited-=<Key.backspace>time<Key.space>discount<Key.space>offer<Key.space>during<Key.space>the<Key.space>sales<Key.space>call..
Screenshot: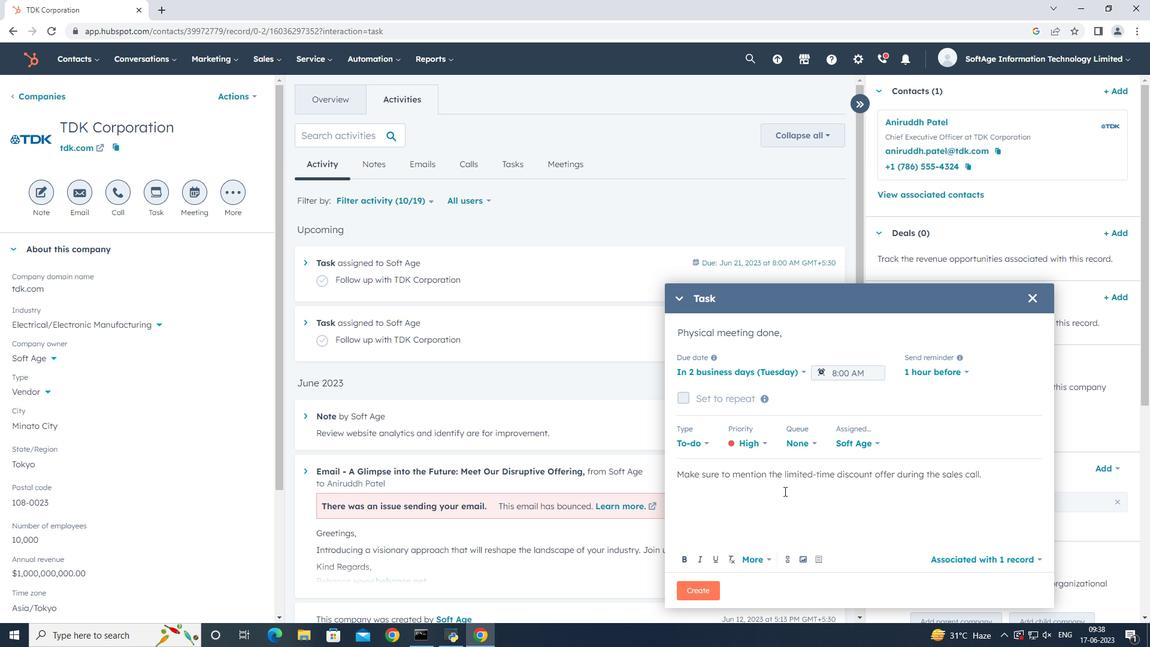 
Action: Mouse moved to (691, 593)
Screenshot: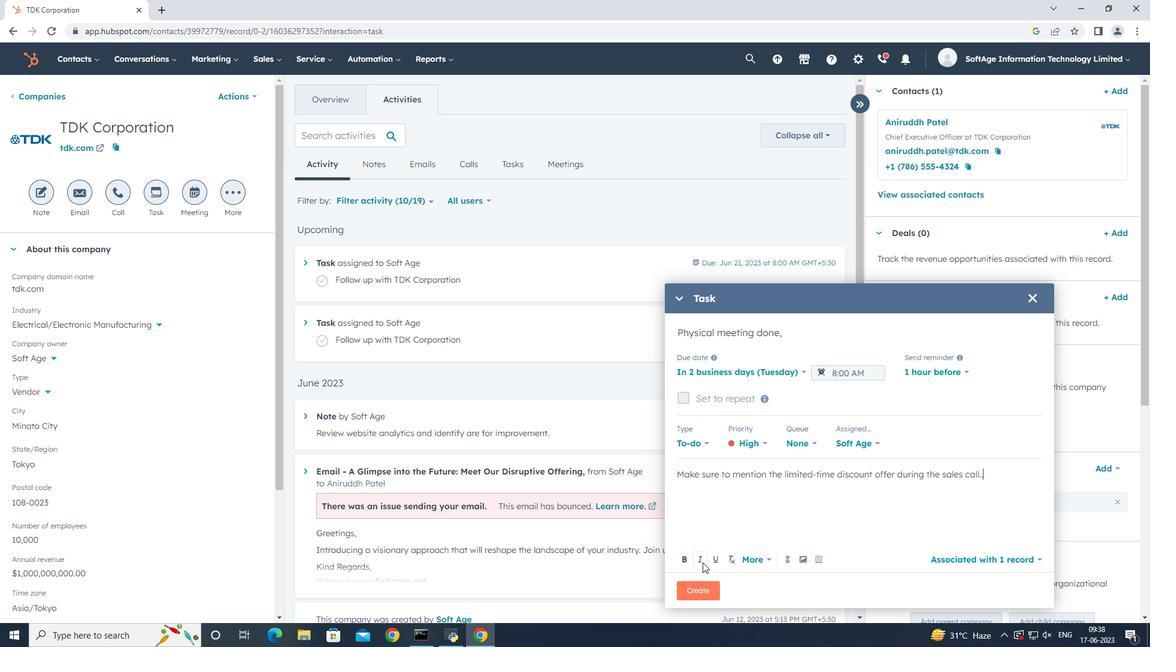 
Action: Mouse pressed left at (691, 593)
Screenshot: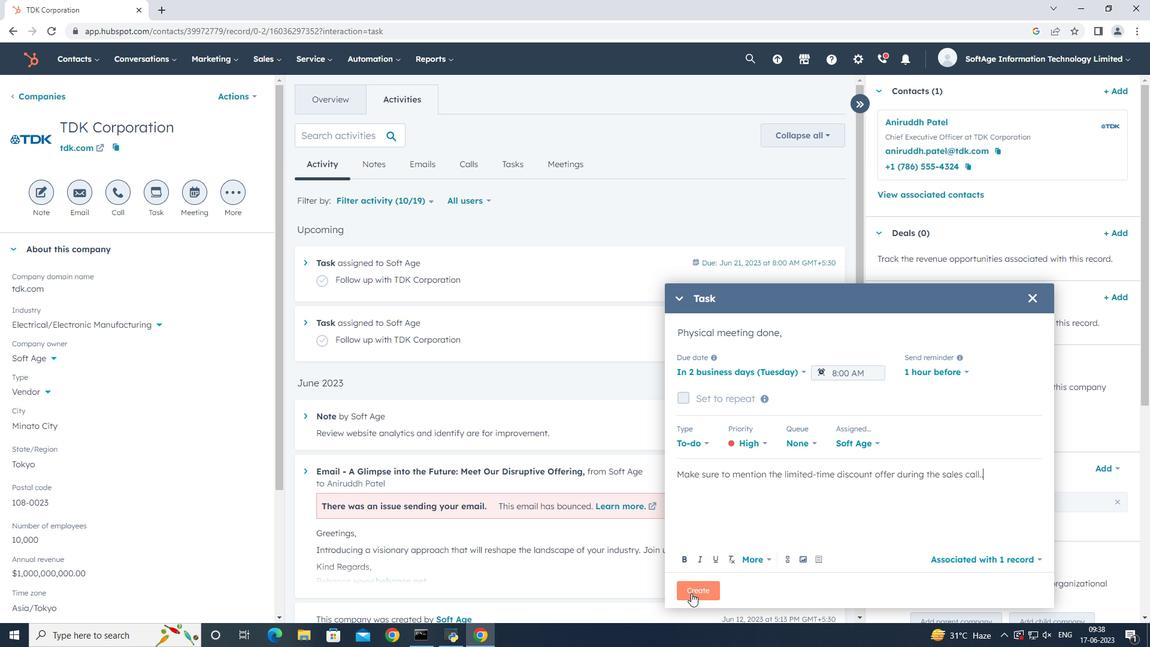 
Action: Mouse moved to (836, 573)
Screenshot: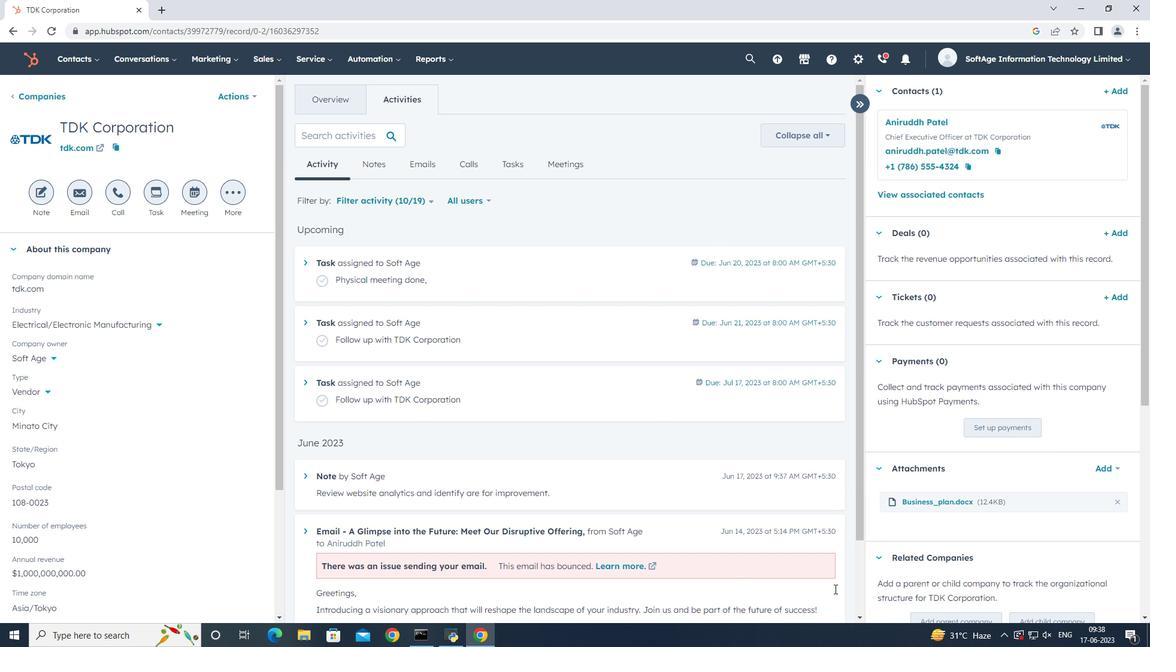 
Action: Mouse scrolled (836, 573) with delta (0, 0)
Screenshot: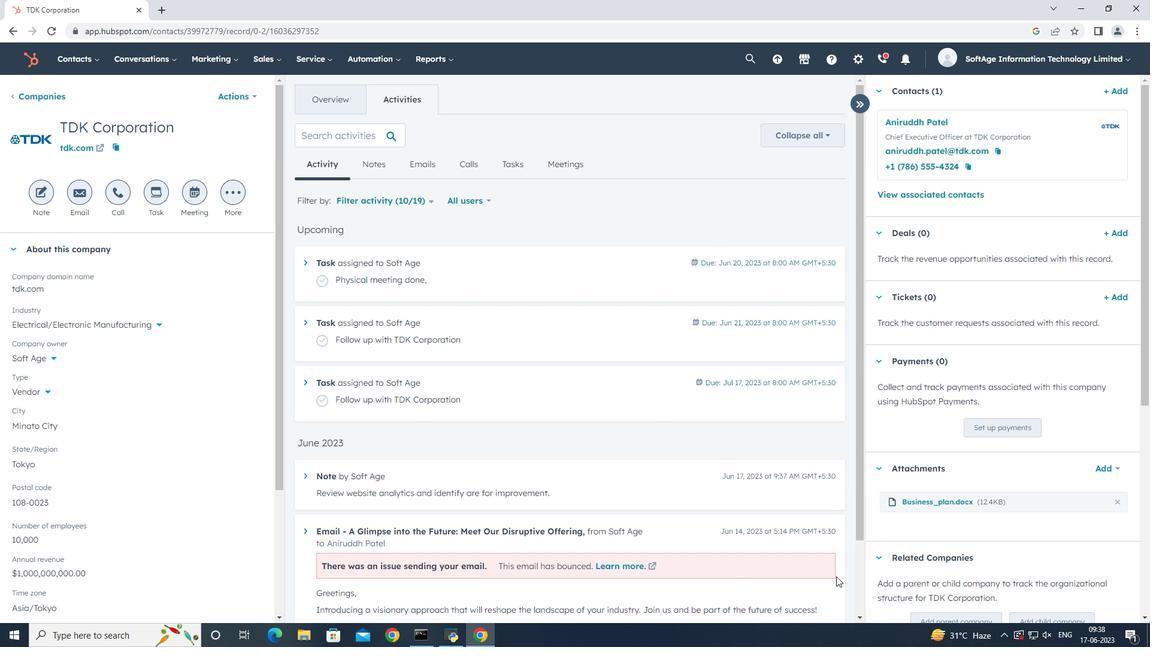
Action: Mouse scrolled (836, 573) with delta (0, 0)
Screenshot: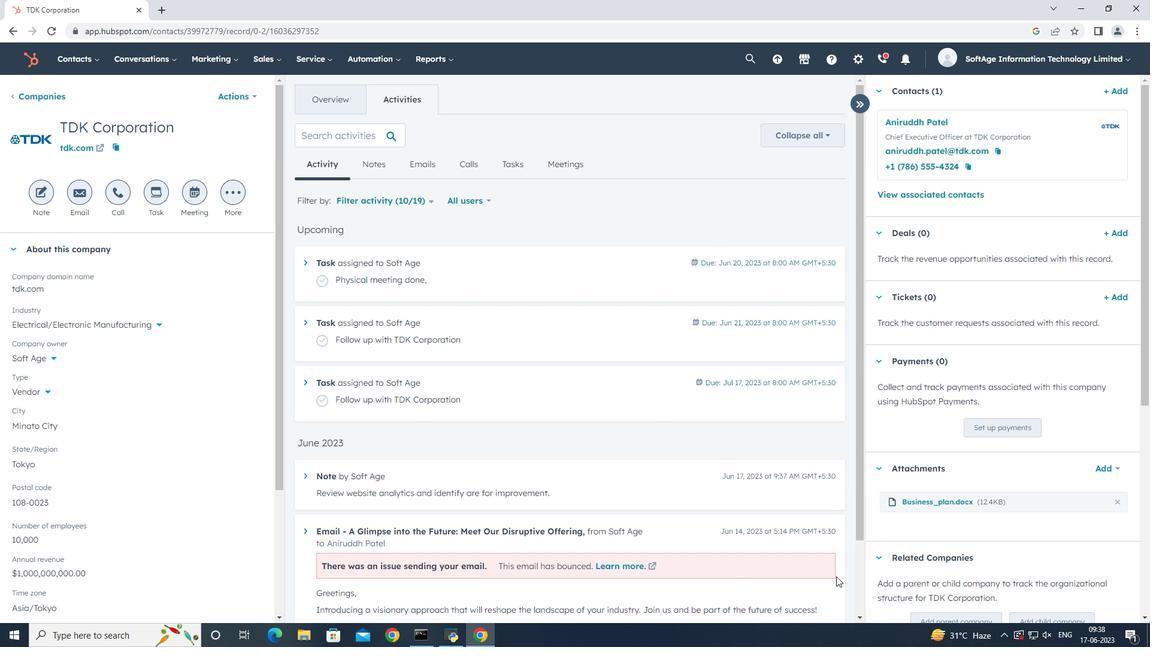 
Action: Mouse scrolled (836, 573) with delta (0, 0)
Screenshot: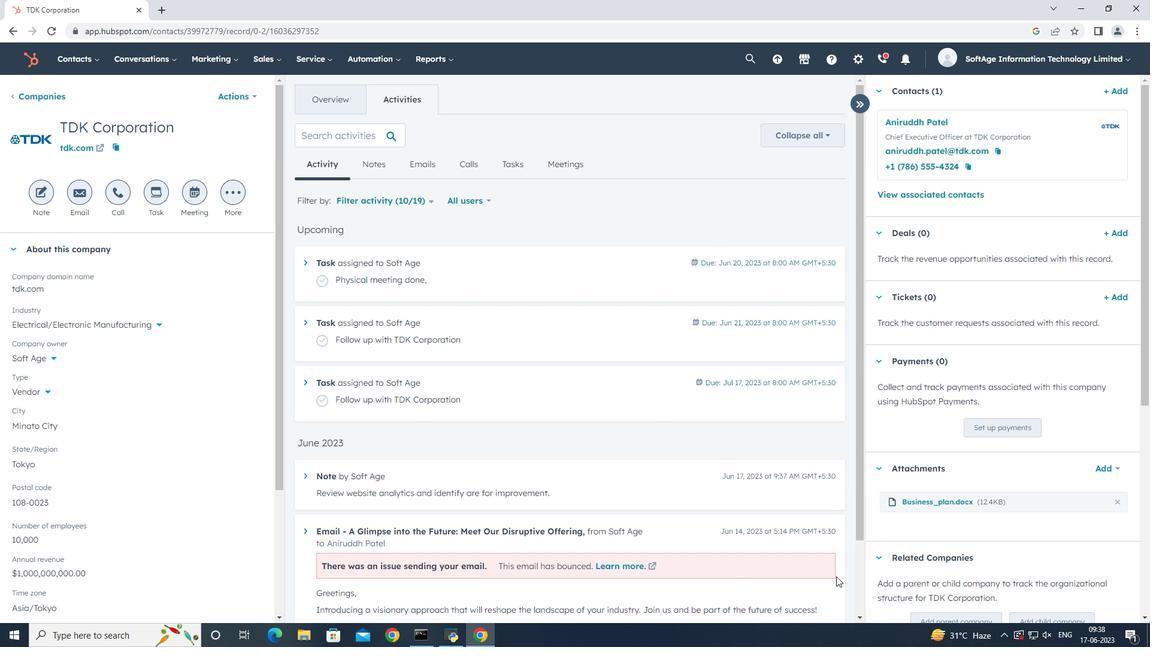 
Action: Mouse scrolled (836, 573) with delta (0, 0)
Screenshot: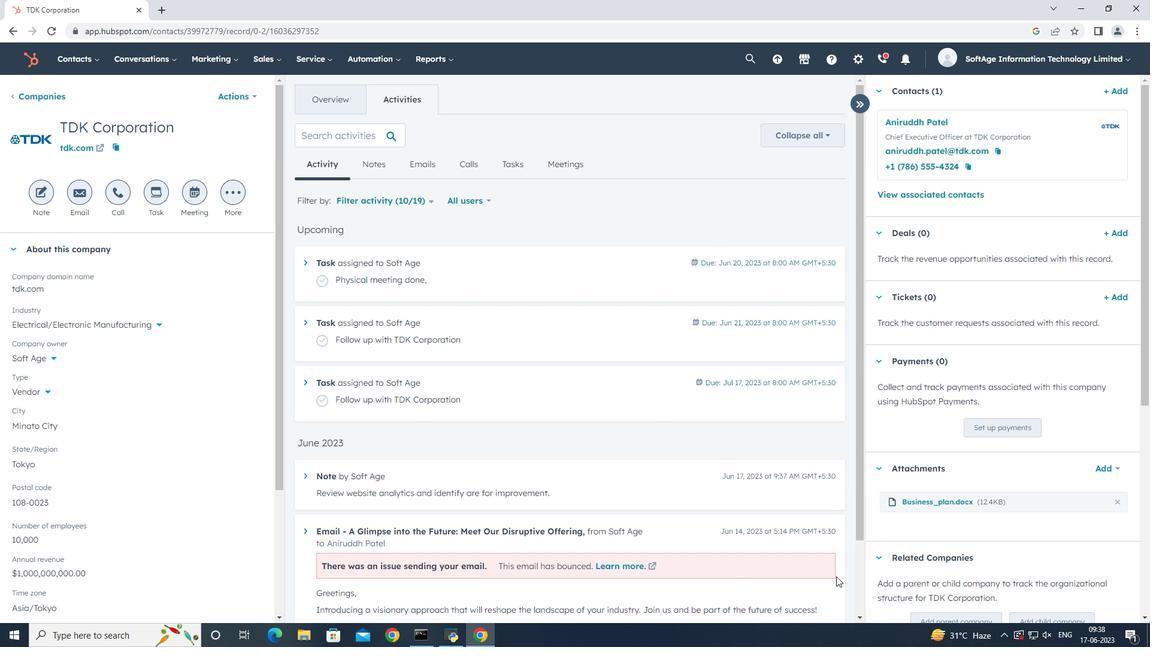 
Action: Mouse scrolled (836, 573) with delta (0, 0)
Screenshot: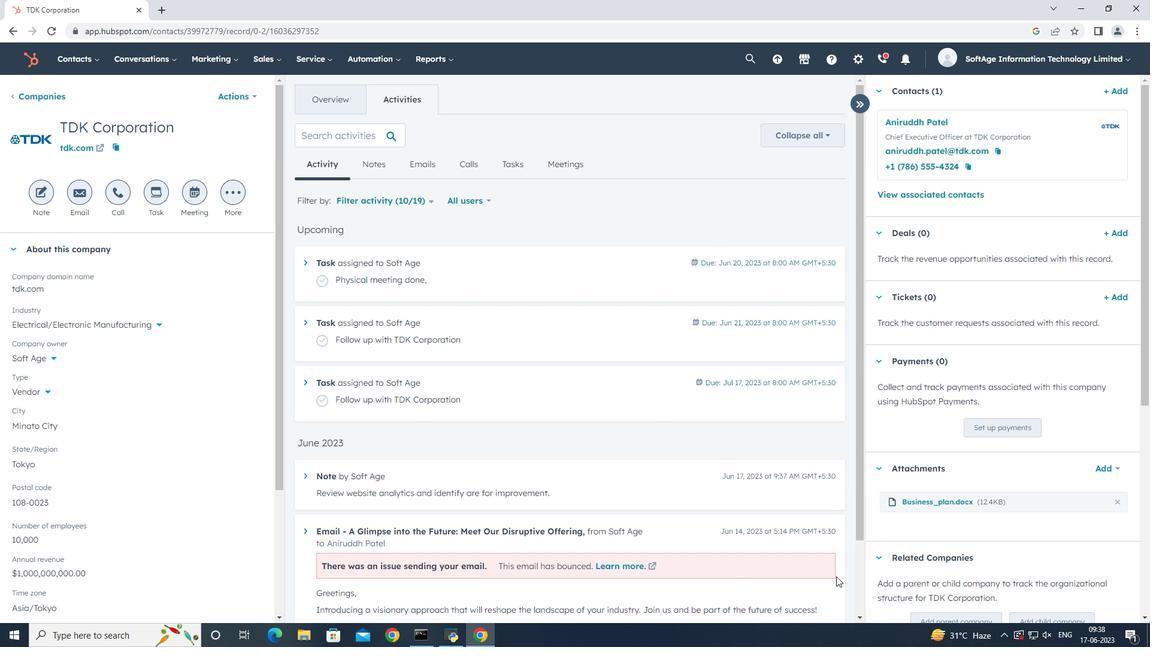 
Action: Mouse moved to (818, 531)
Screenshot: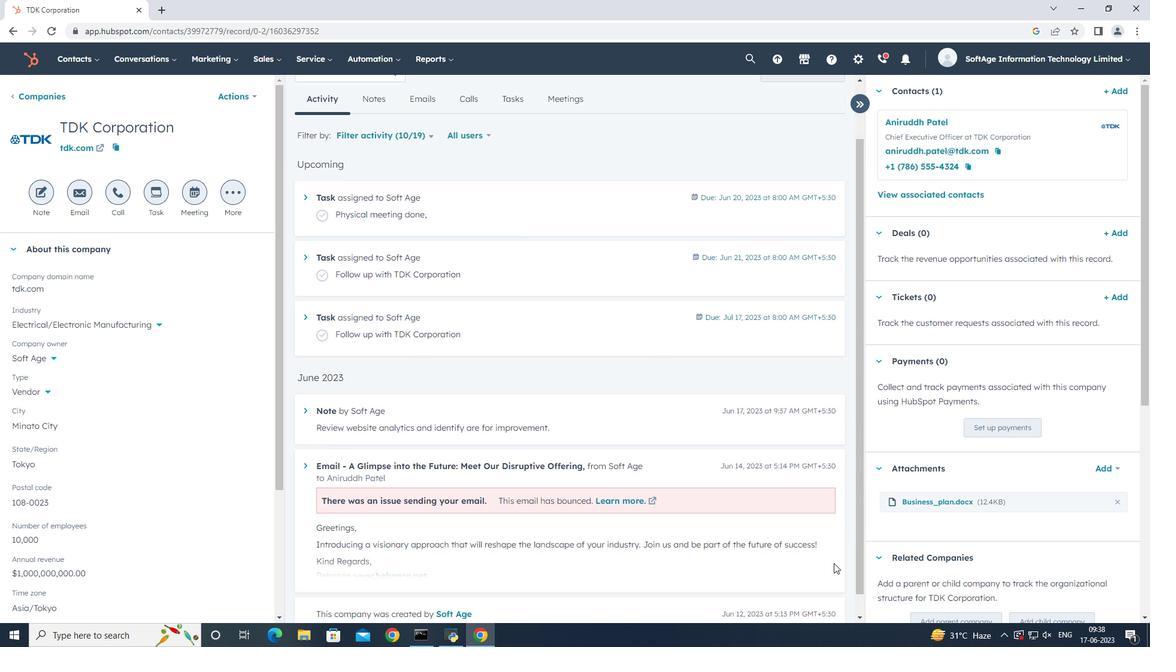 
Action: Mouse scrolled (818, 530) with delta (0, 0)
Screenshot: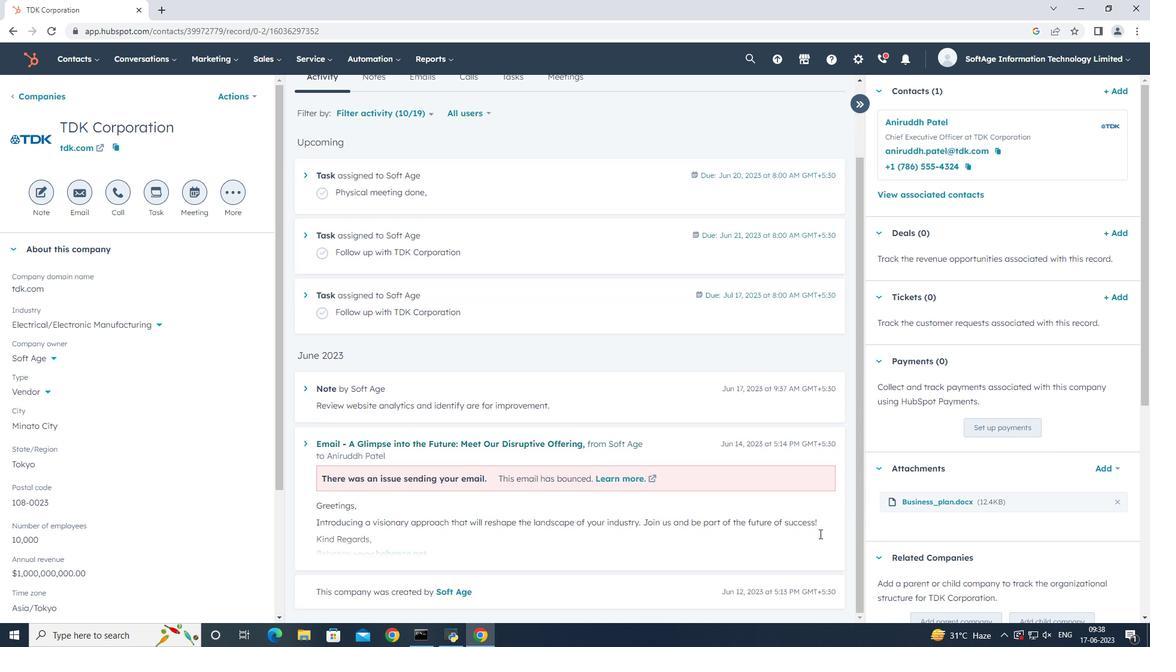 
Action: Mouse scrolled (818, 530) with delta (0, 0)
Screenshot: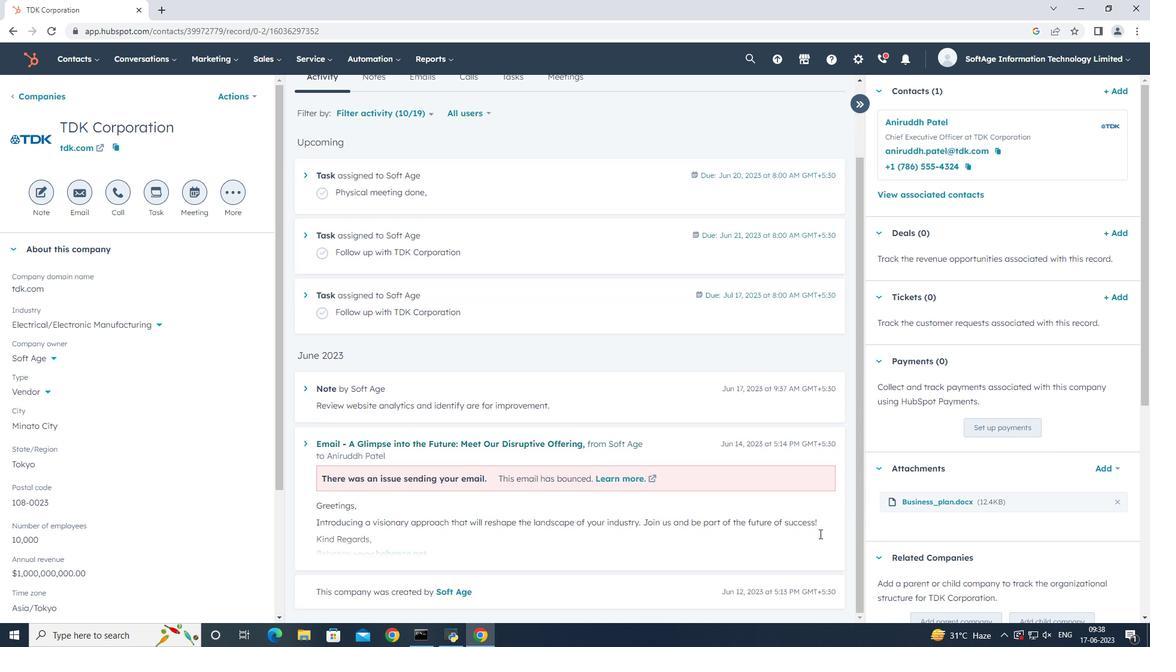 
Action: Mouse scrolled (818, 530) with delta (0, 0)
Screenshot: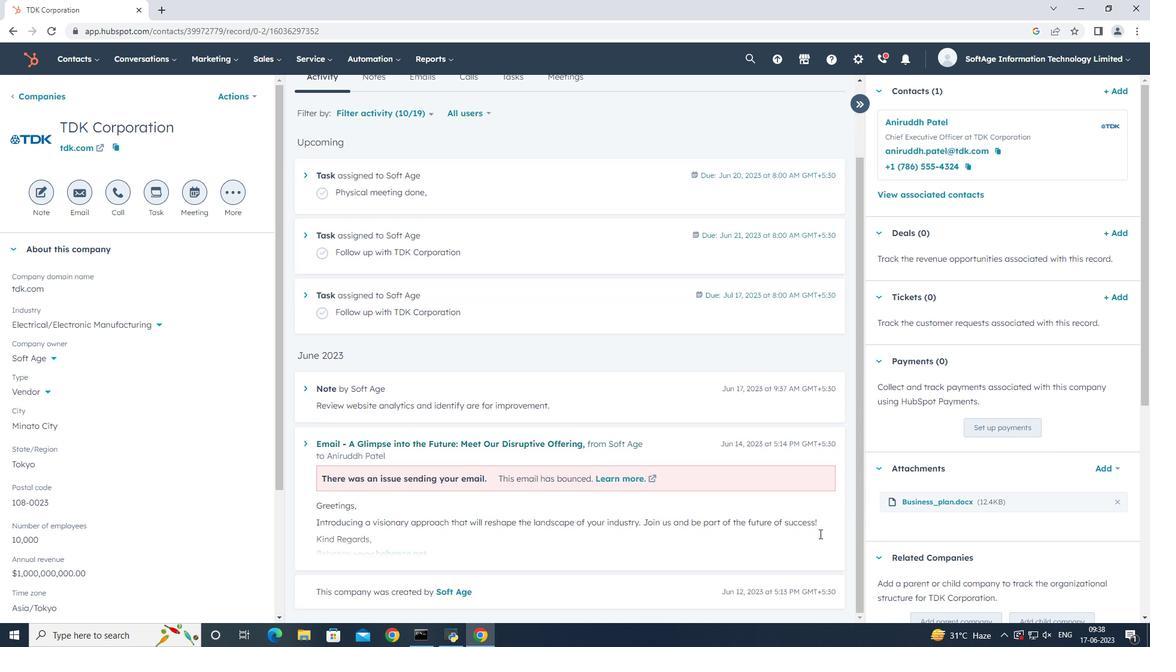 
Action: Mouse scrolled (818, 530) with delta (0, 0)
Screenshot: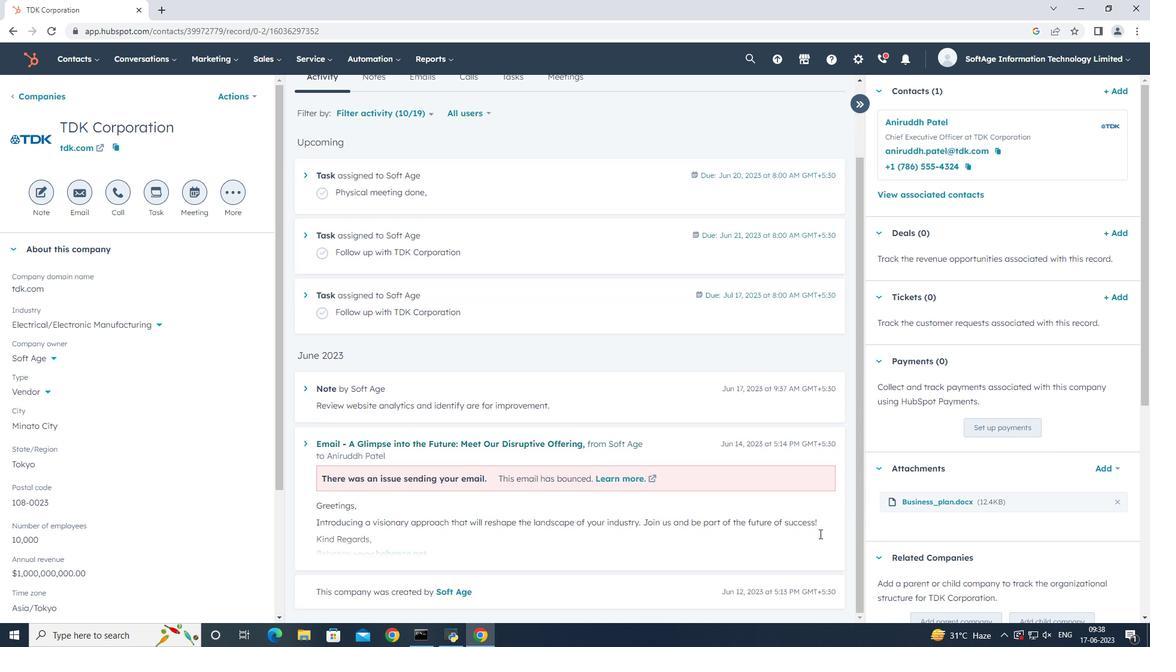 
Action: Mouse scrolled (818, 530) with delta (0, 0)
Screenshot: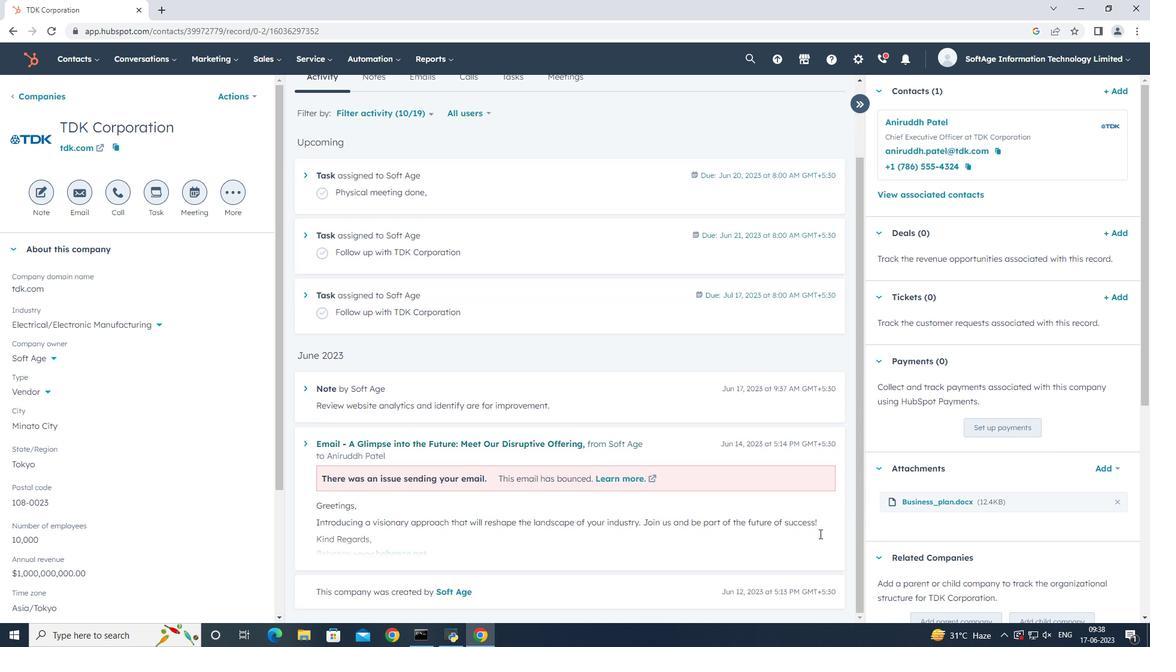 
Action: Mouse moved to (672, 587)
Screenshot: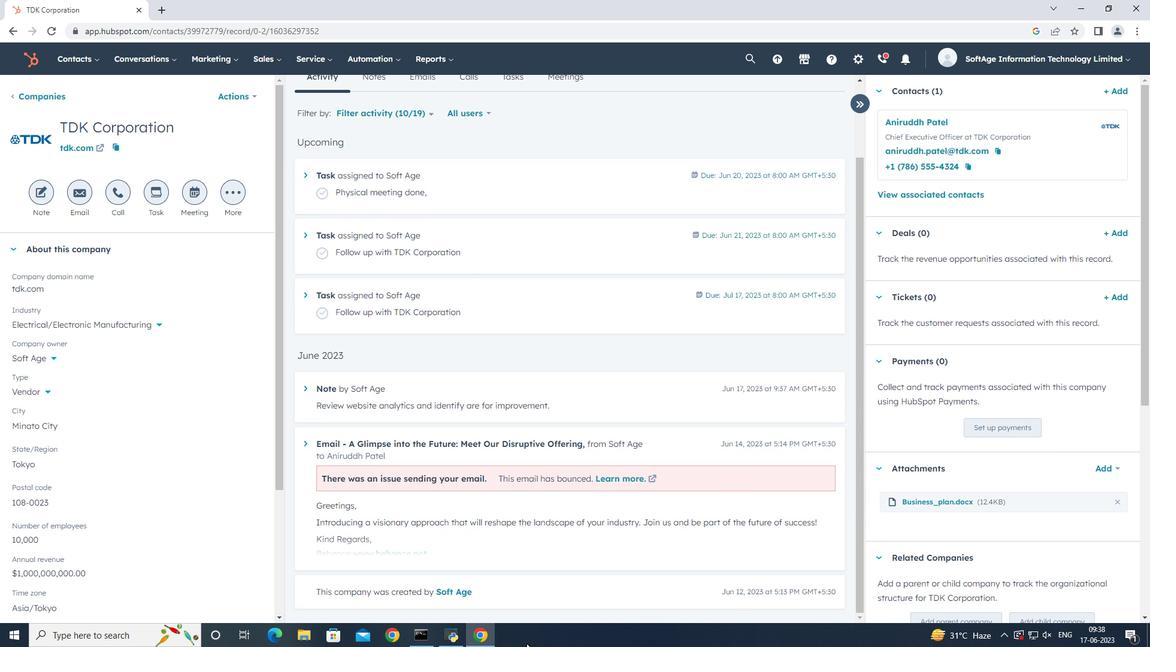 
Action: Mouse scrolled (672, 587) with delta (0, 0)
Screenshot: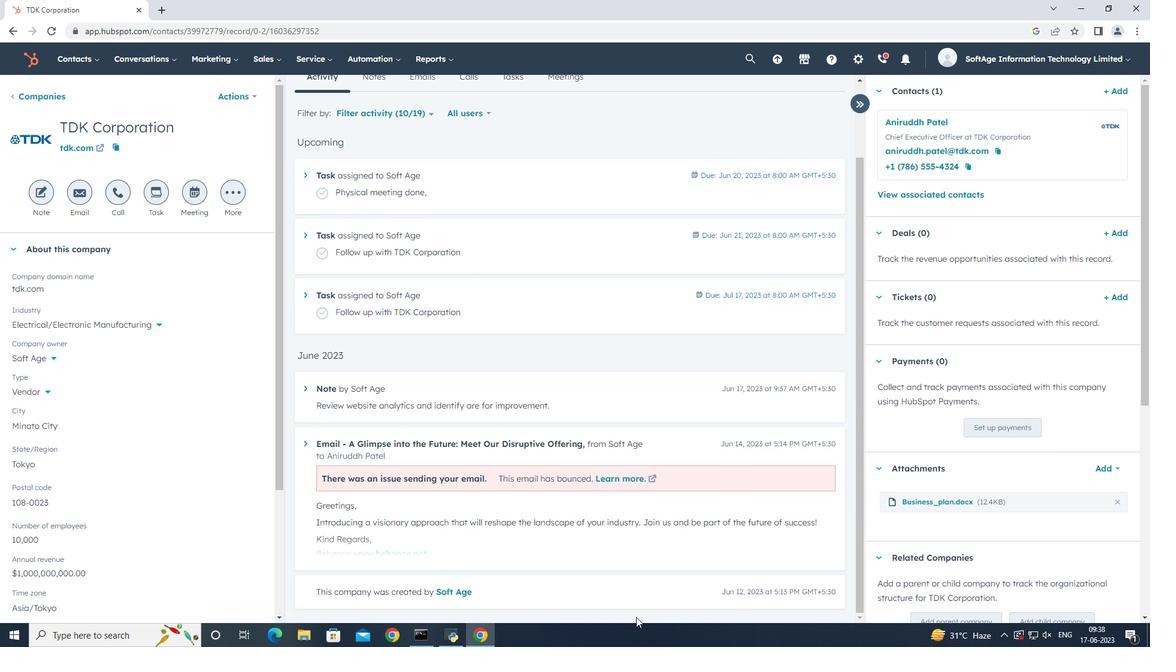 
Action: Mouse scrolled (672, 587) with delta (0, 0)
Screenshot: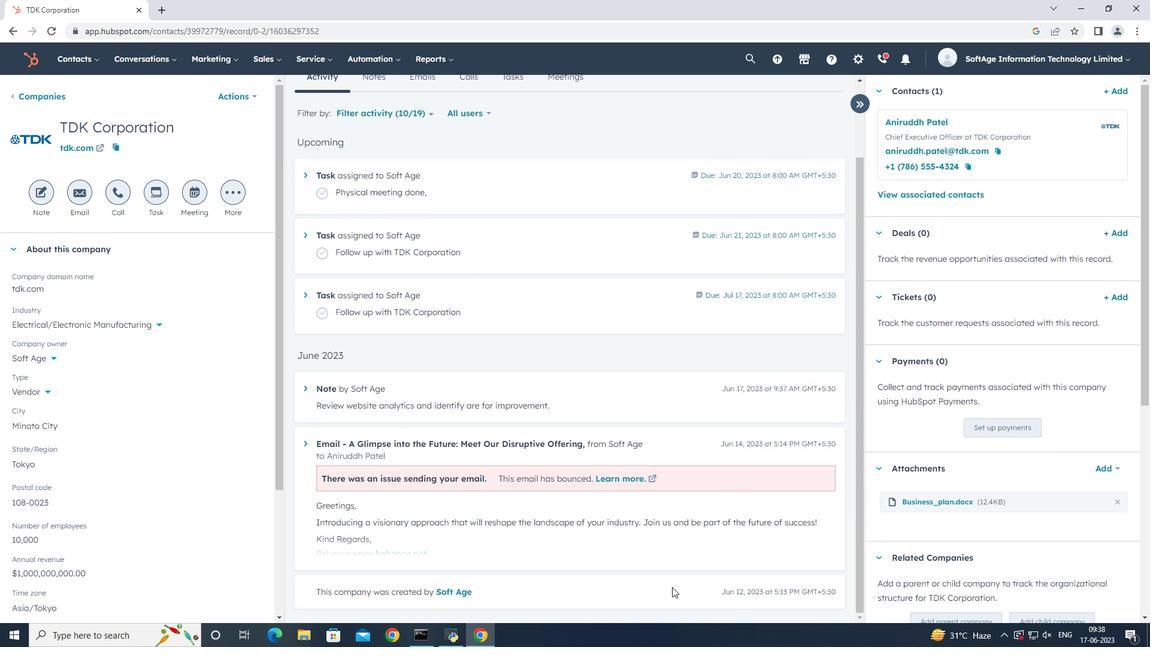 
Action: Mouse scrolled (672, 587) with delta (0, 0)
Screenshot: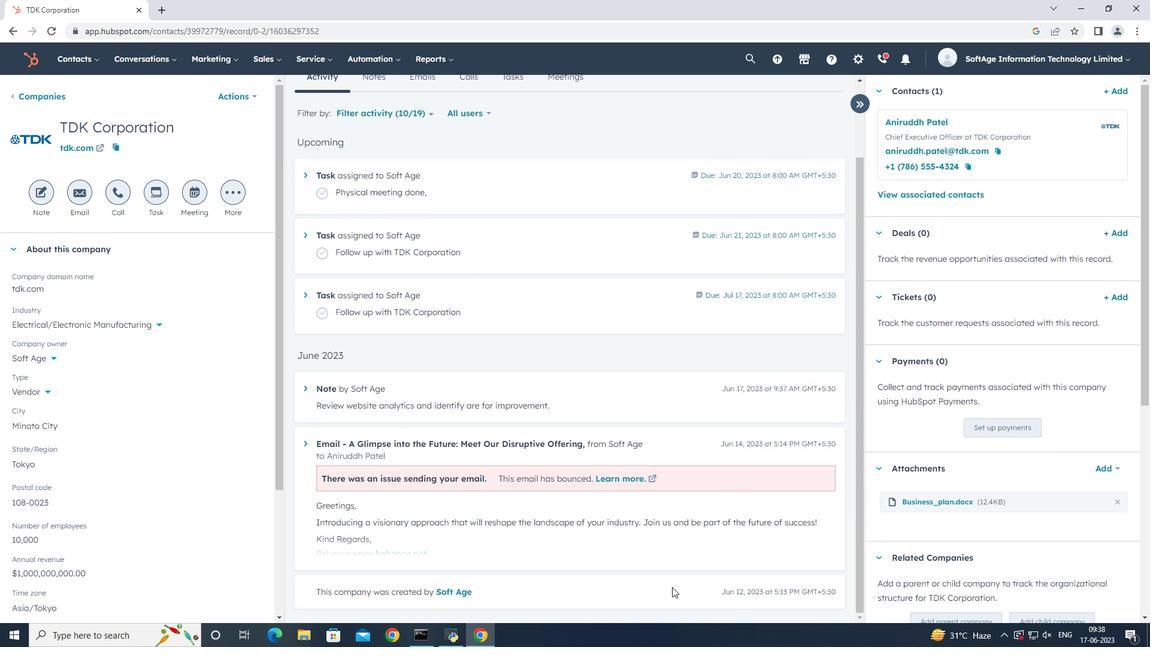 
Action: Mouse scrolled (672, 587) with delta (0, 0)
Screenshot: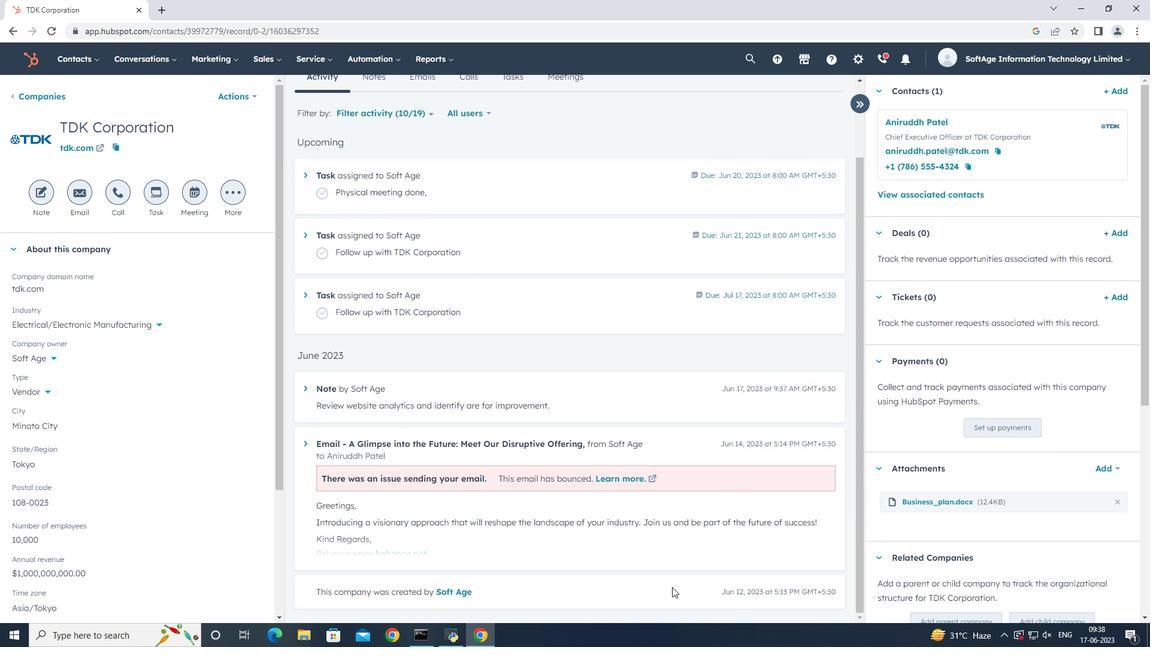 
Action: Mouse scrolled (672, 587) with delta (0, 0)
Screenshot: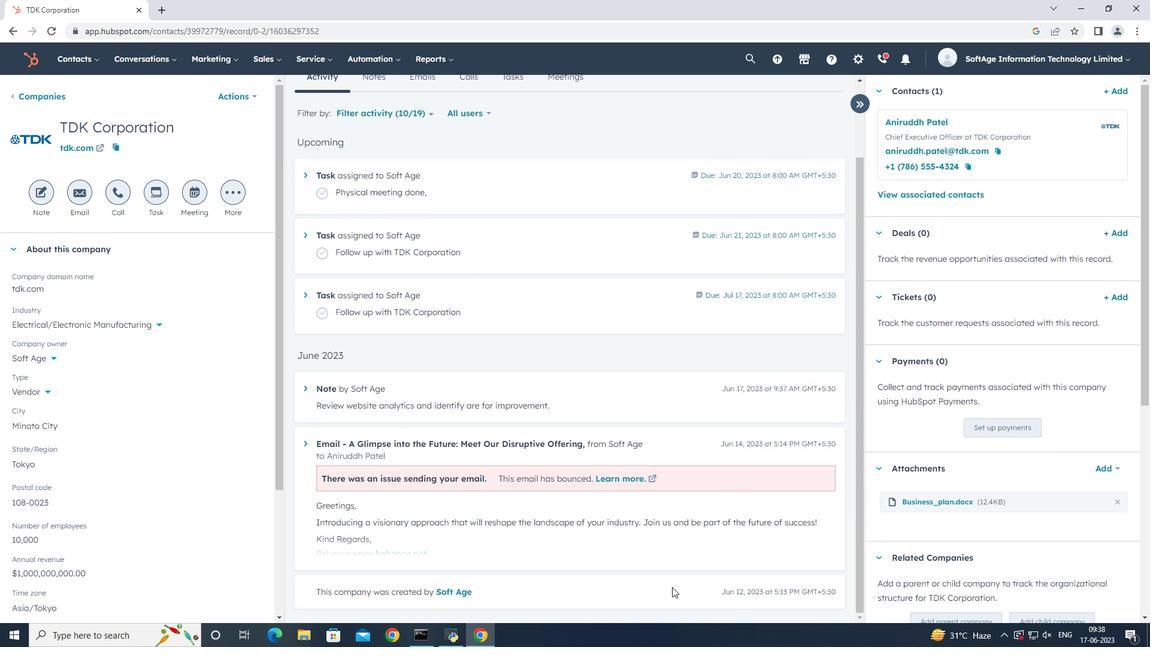 
Action: Mouse scrolled (672, 587) with delta (0, 0)
Screenshot: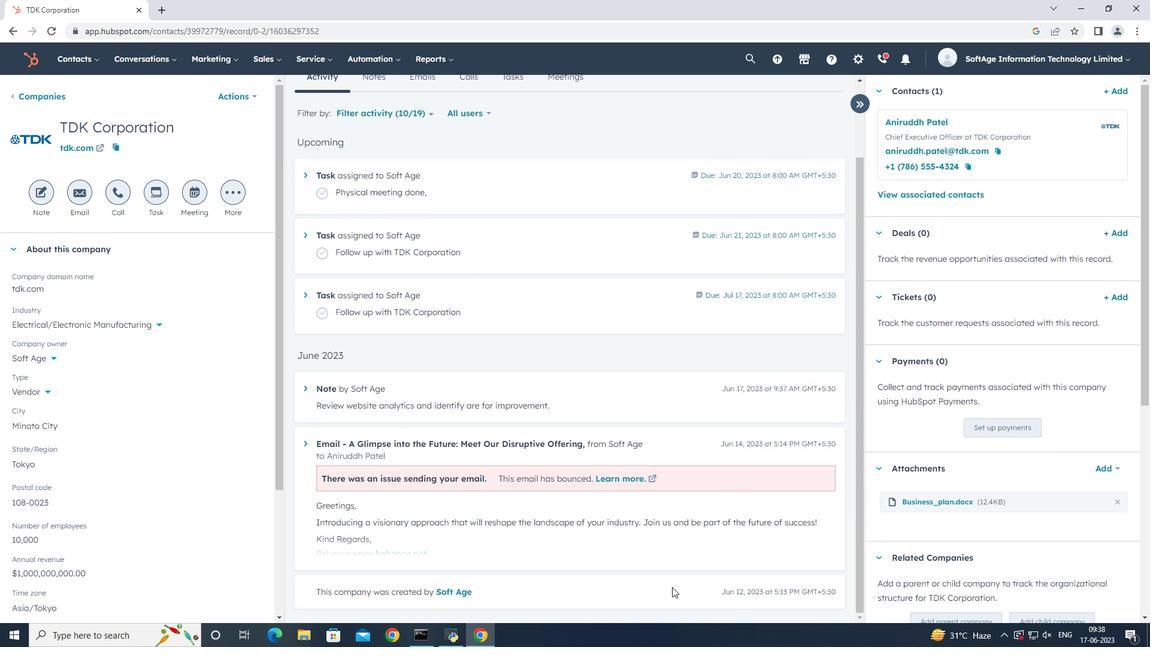 
Action: Mouse moved to (640, 481)
Screenshot: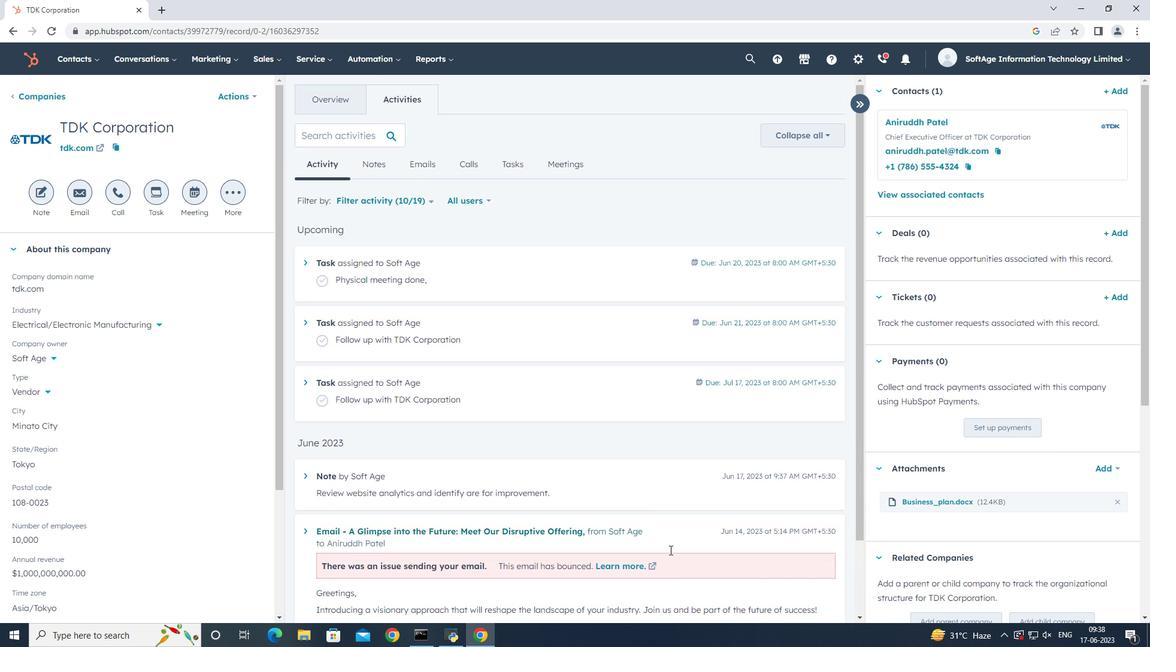 
